 Task: Get directions from Christ the Redeemer, Rio de Janeiro, Brazil to Sugarloaf Mountain, Rio de Janeiro, Brazil and explore the nearby things to do with rating 2 and above and open now
Action: Mouse moved to (238, 55)
Screenshot: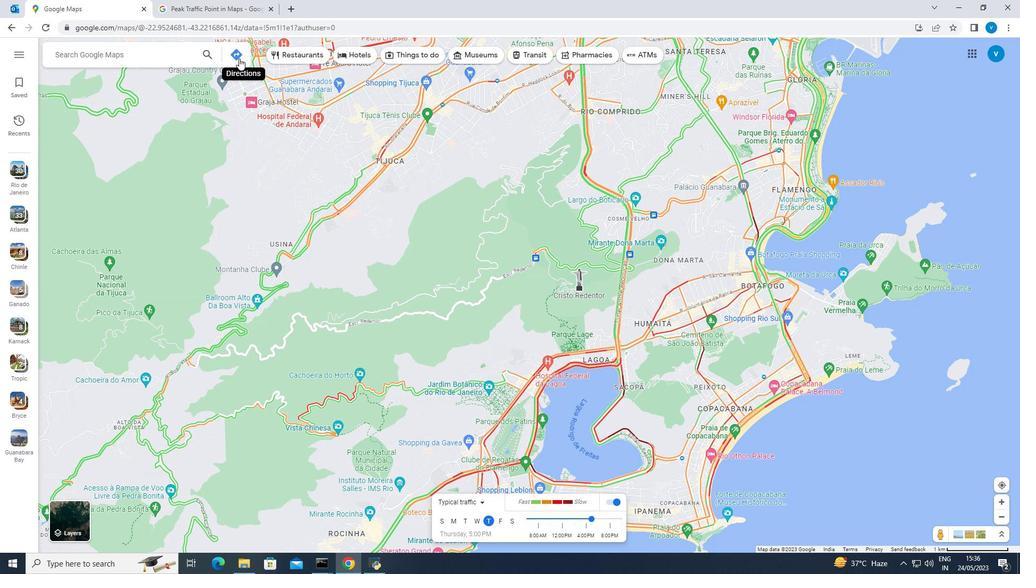 
Action: Mouse pressed left at (238, 55)
Screenshot: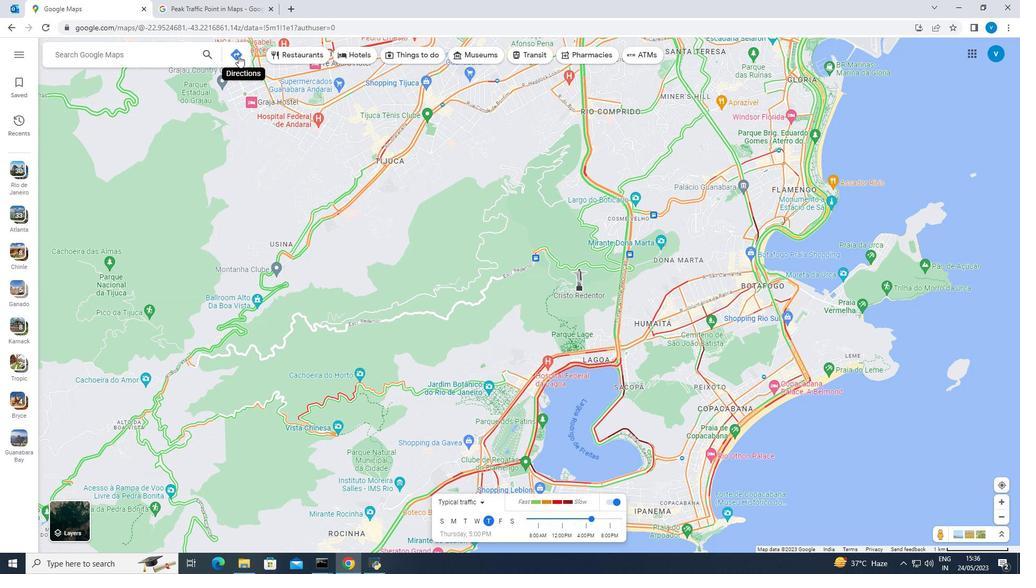 
Action: Mouse moved to (165, 85)
Screenshot: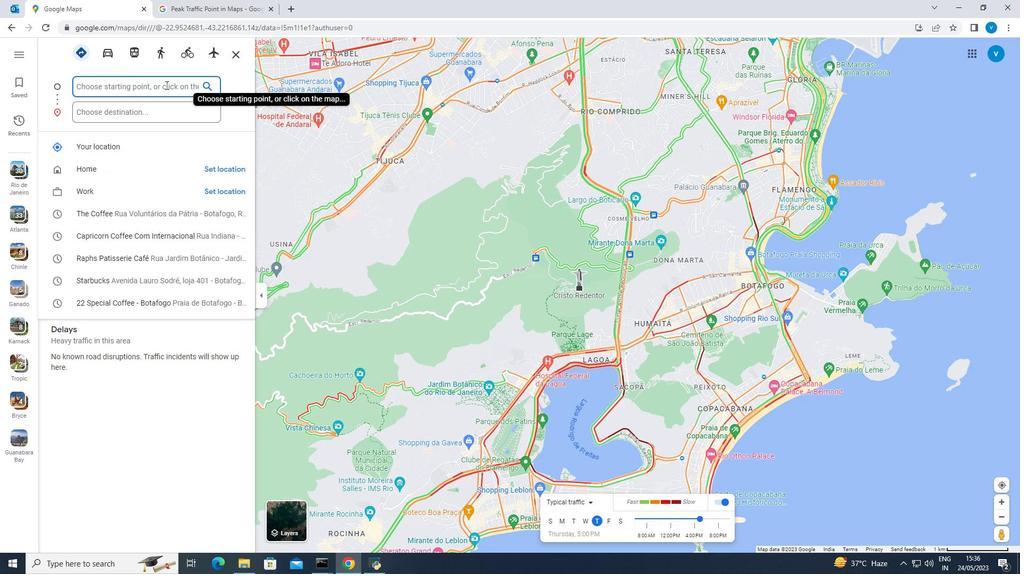 
Action: Key pressed <Key.shift><Key.shift><Key.shift><Key.shift><Key.shift><Key.shift>Christ<Key.space>the<Key.space><Key.shift><Key.shift><Key.shift>Redeemer,<Key.space><Key.shift><Key.shift>Rio<Key.space>de<Key.space><Key.shift><Key.shift><Key.shift><Key.shift><Key.shift><Key.shift>Janeiro,<Key.space><Key.shift><Key.shift>Brazil
Screenshot: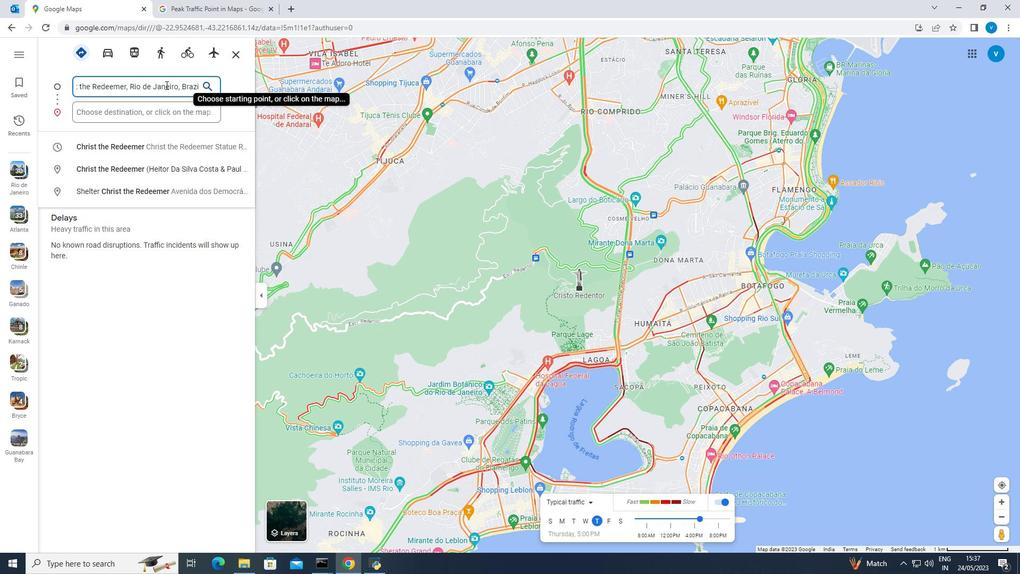
Action: Mouse moved to (164, 118)
Screenshot: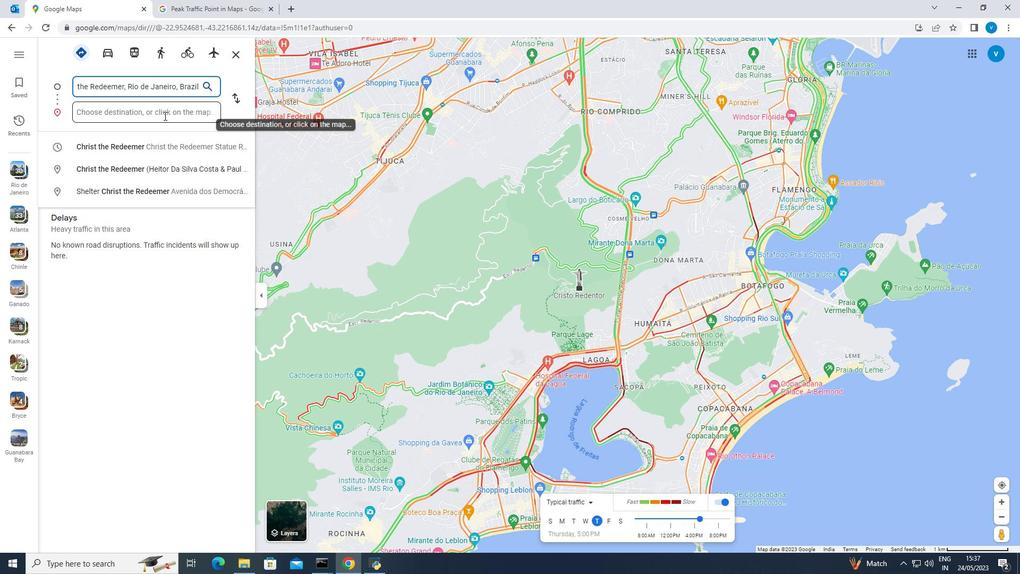 
Action: Mouse pressed left at (164, 118)
Screenshot: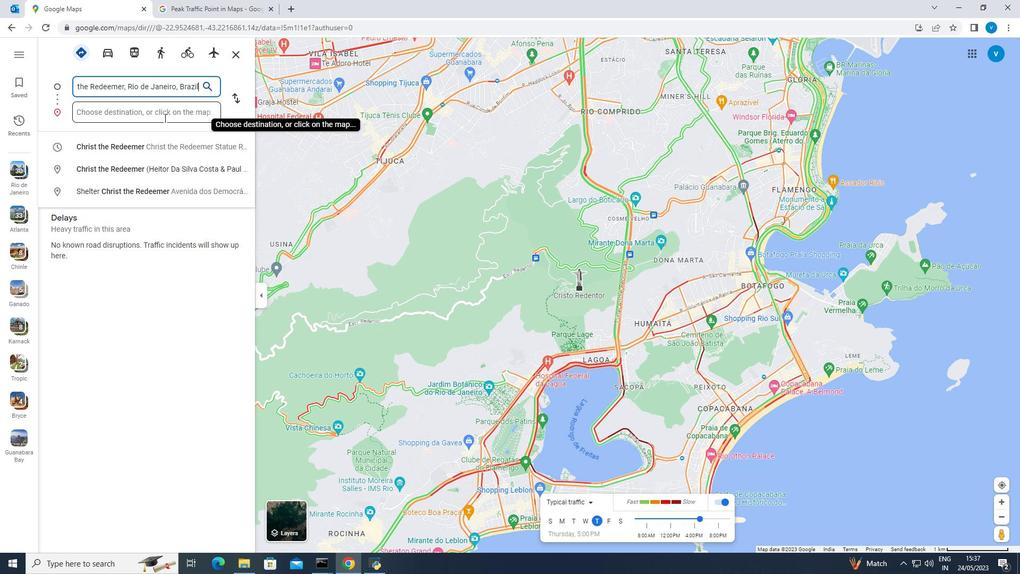 
Action: Key pressed <Key.shift><Key.shift><Key.shift><Key.shift><Key.shift>Sugarloaf<Key.space><Key.shift>Mountain,<Key.space><Key.shift>Rio<Key.space>de<Key.space><Key.shift><Key.shift><Key.shift><Key.shift><Key.shift>Janeiro,<Key.space><Key.shift><Key.shift>Brazil<Key.enter>
Screenshot: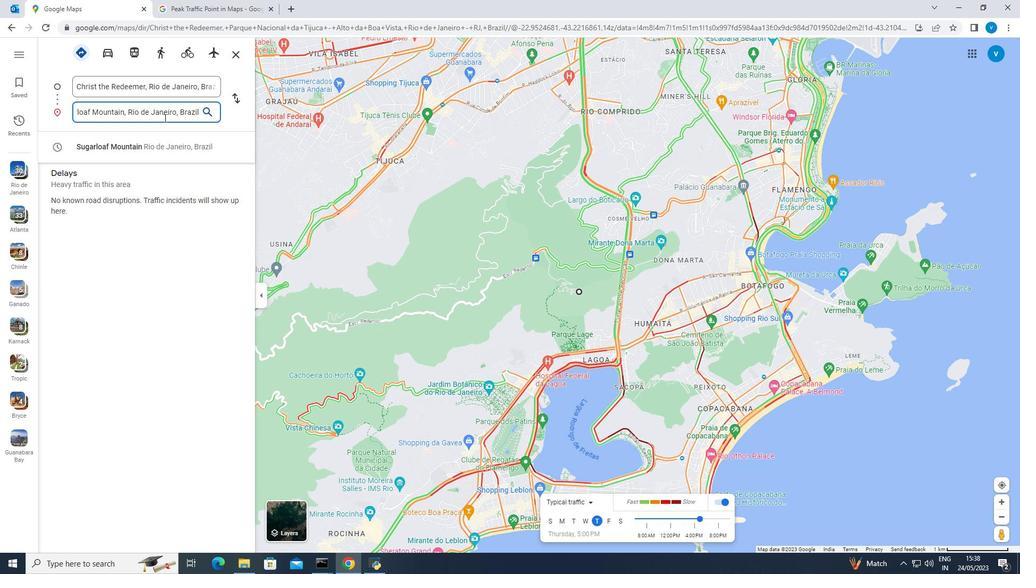 
Action: Mouse moved to (429, 53)
Screenshot: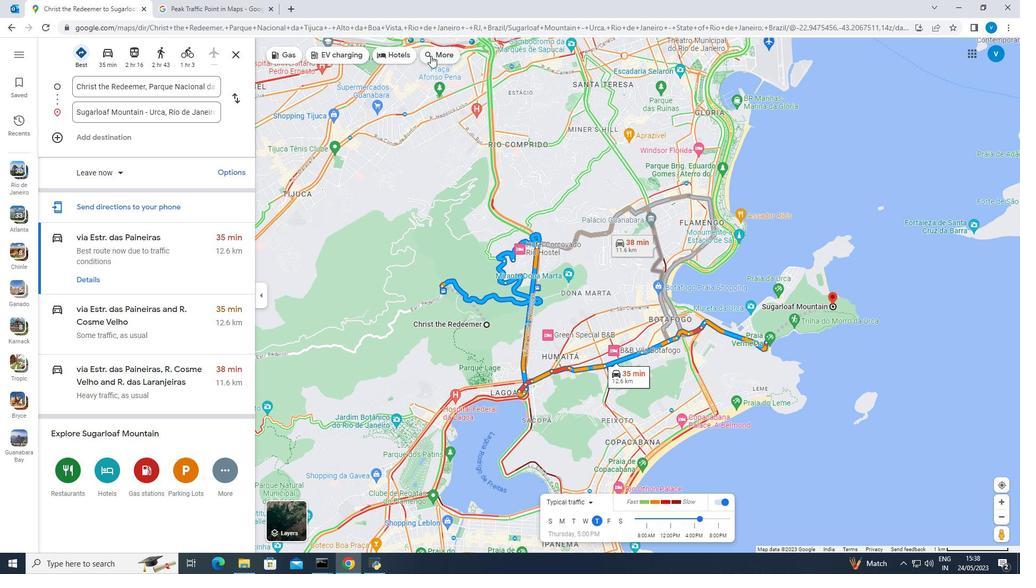
Action: Mouse pressed left at (429, 53)
Screenshot: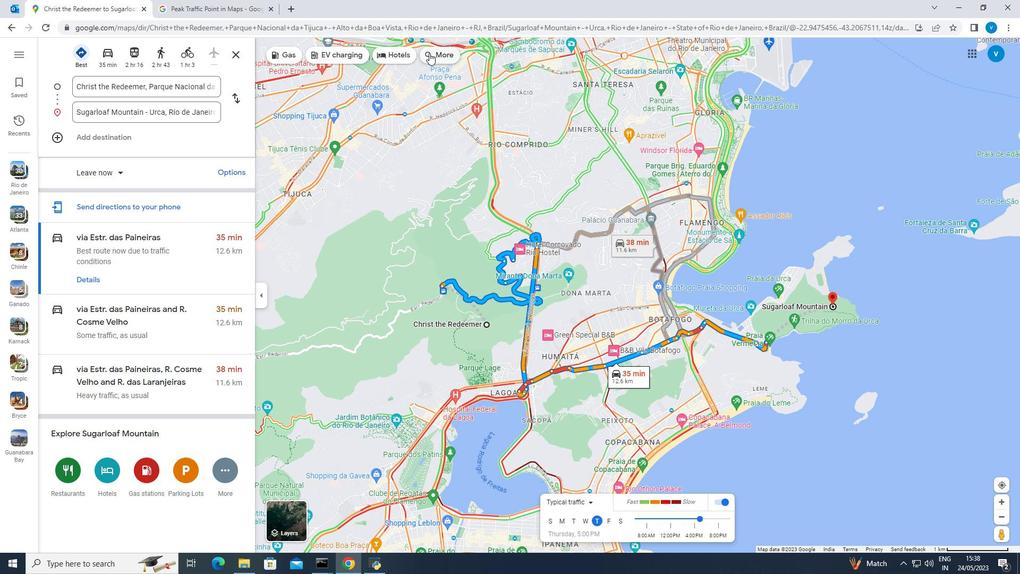 
Action: Mouse moved to (98, 356)
Screenshot: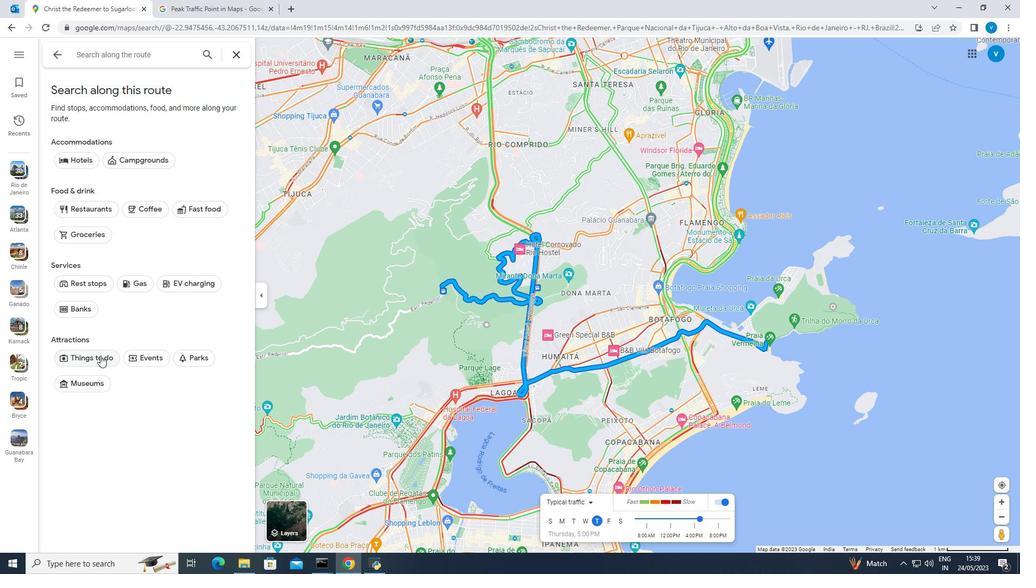 
Action: Mouse pressed left at (98, 356)
Screenshot: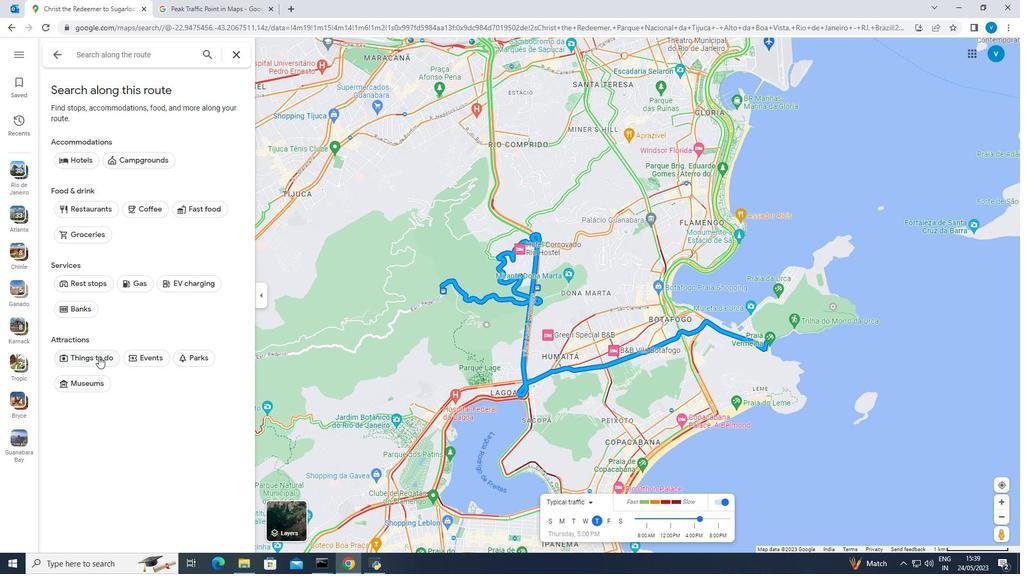 
Action: Mouse moved to (208, 54)
Screenshot: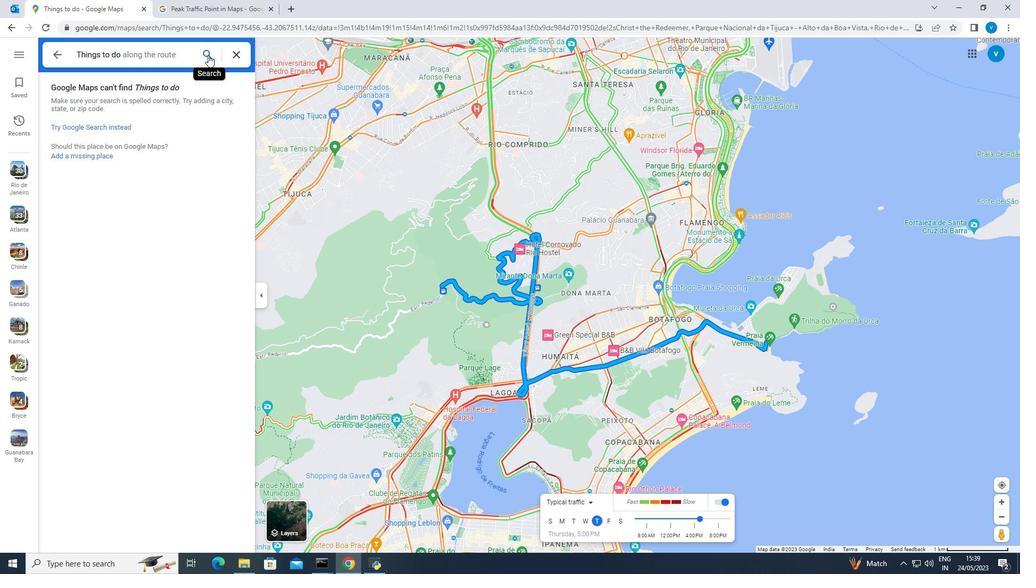 
Action: Mouse pressed left at (208, 54)
Screenshot: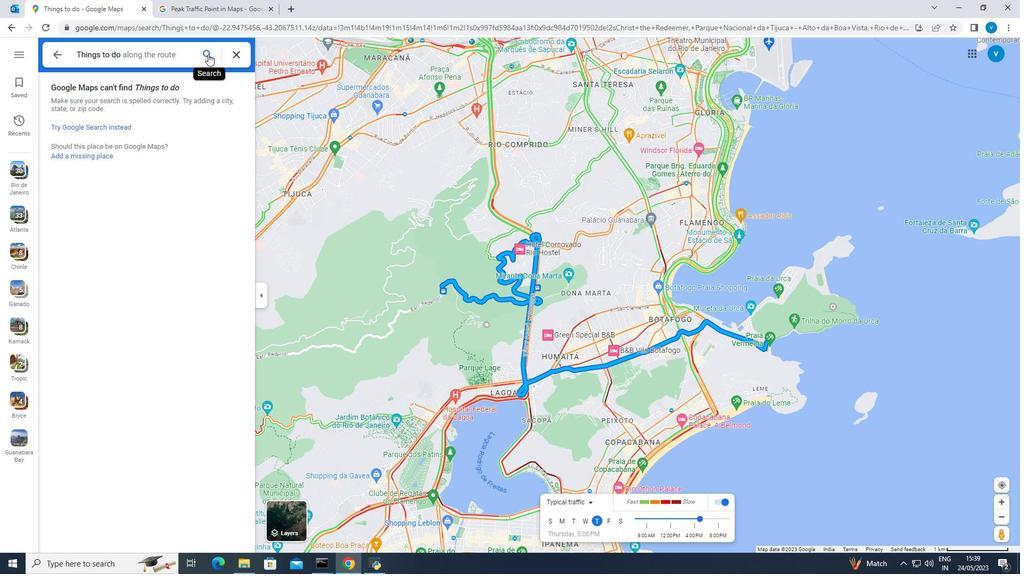 
Action: Mouse moved to (54, 53)
Screenshot: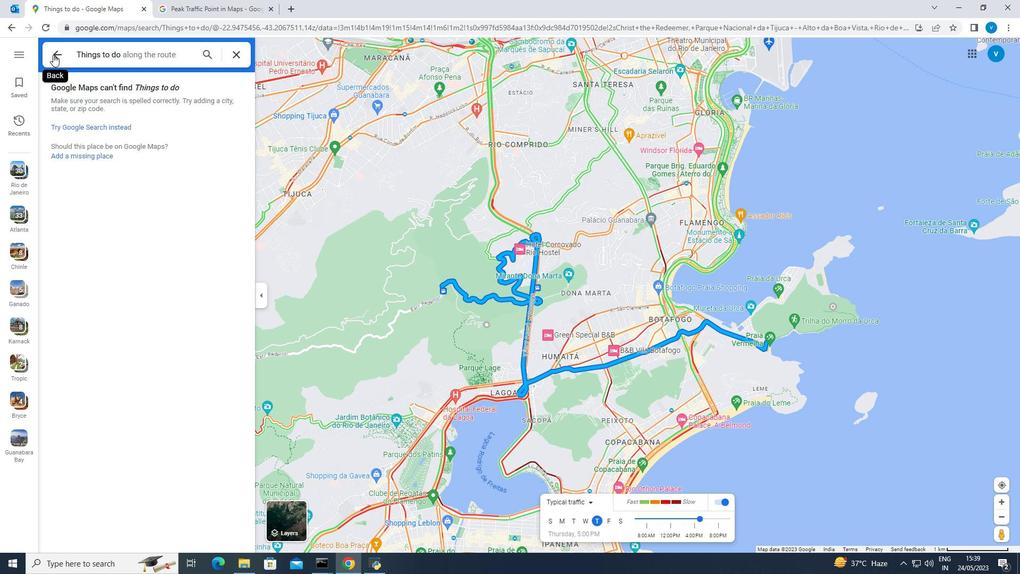 
Action: Mouse pressed left at (54, 53)
Screenshot: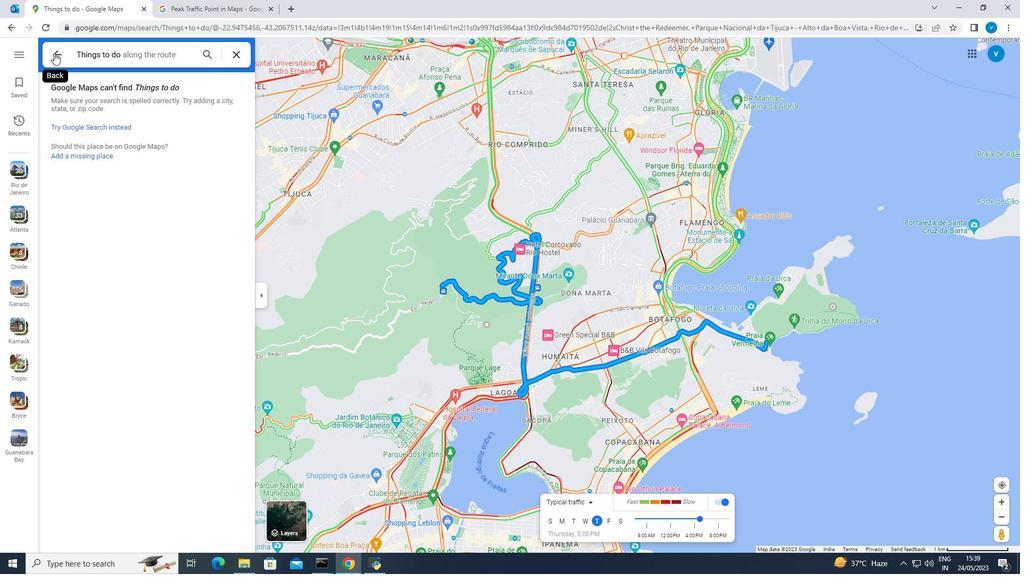 
Action: Mouse moved to (57, 53)
Screenshot: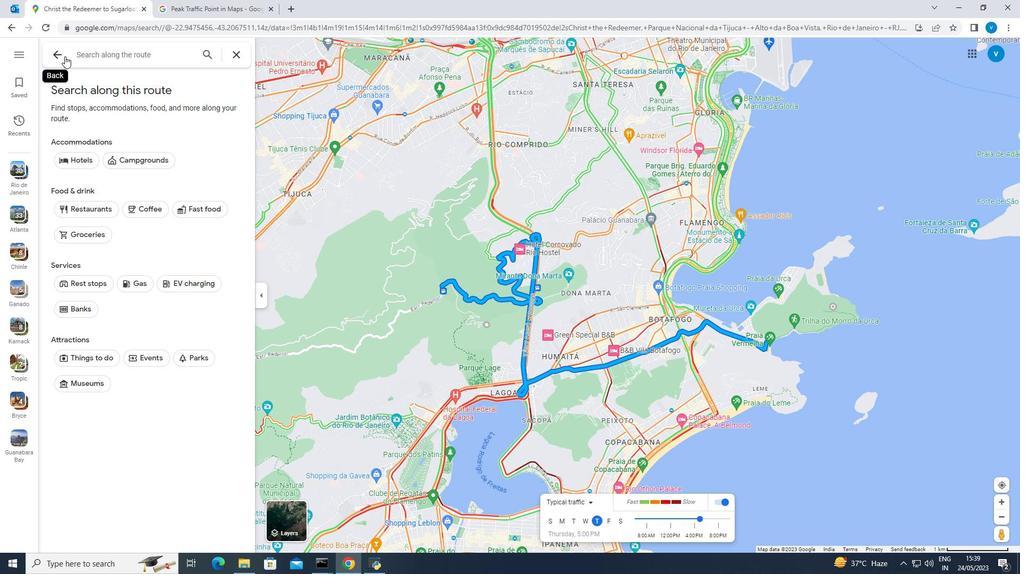 
Action: Mouse pressed left at (57, 53)
Screenshot: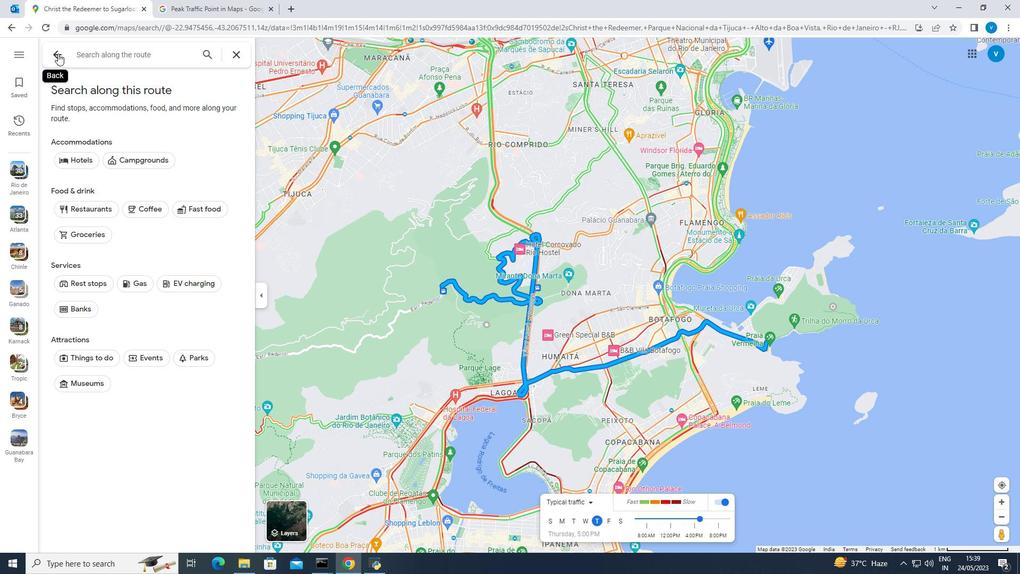 
Action: Mouse moved to (120, 172)
Screenshot: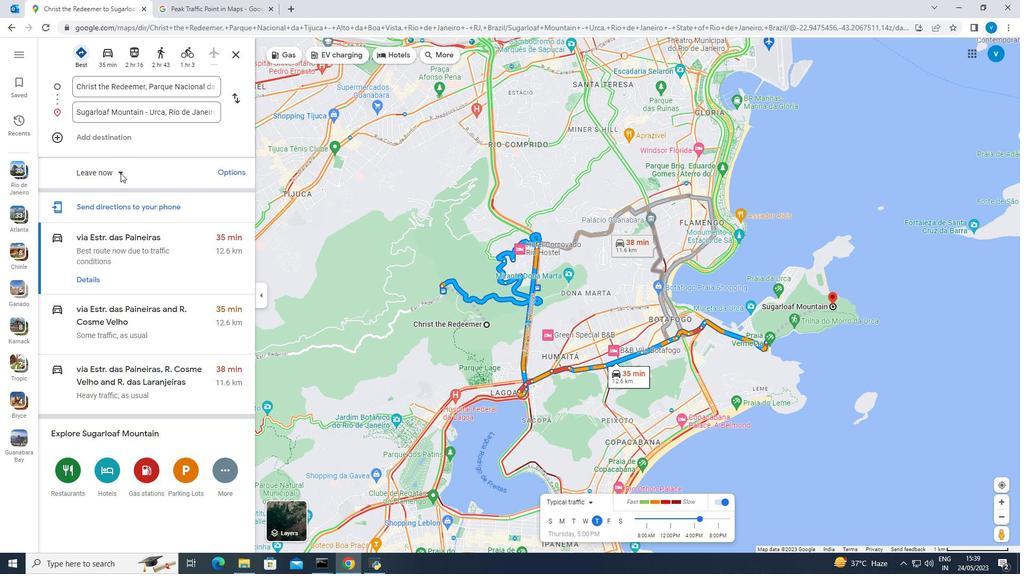 
Action: Mouse pressed left at (120, 172)
Screenshot: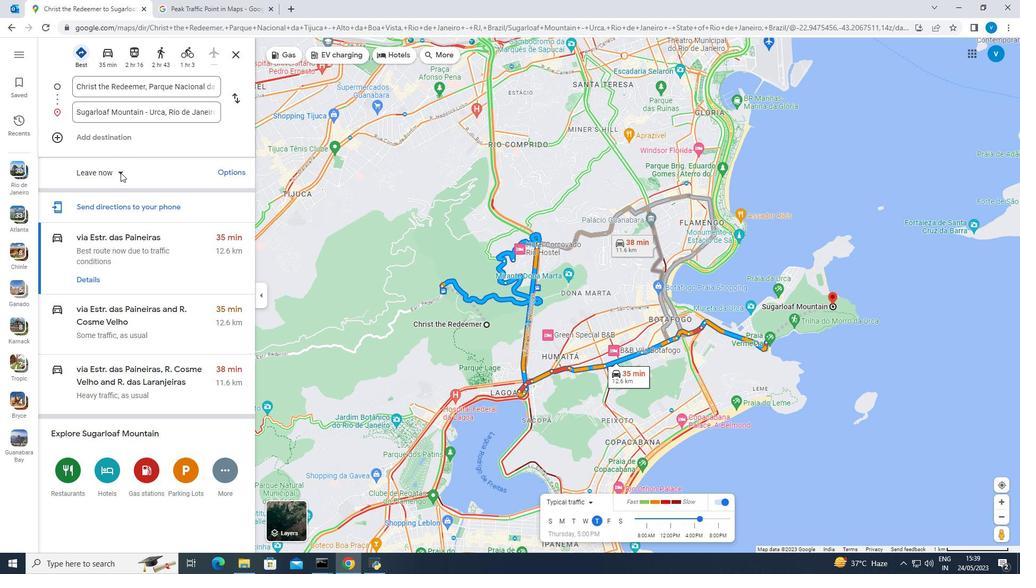 
Action: Mouse moved to (229, 172)
Screenshot: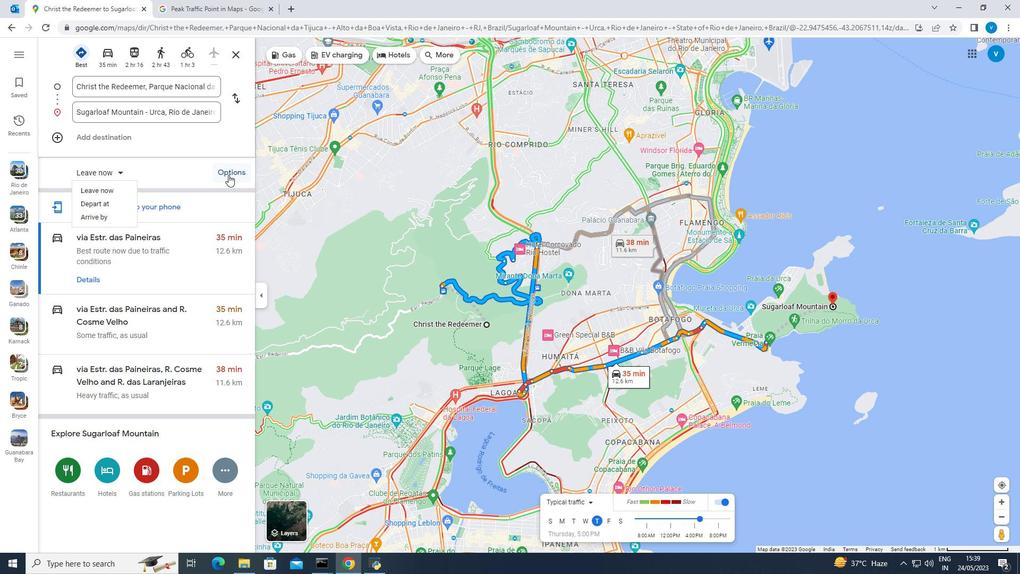 
Action: Mouse pressed left at (229, 172)
Screenshot: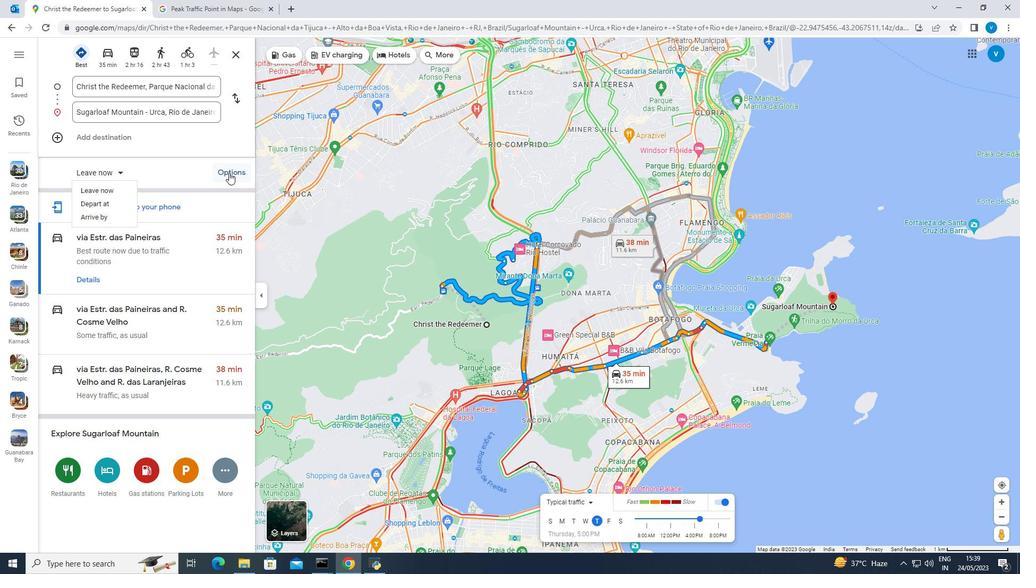 
Action: Mouse moved to (187, 338)
Screenshot: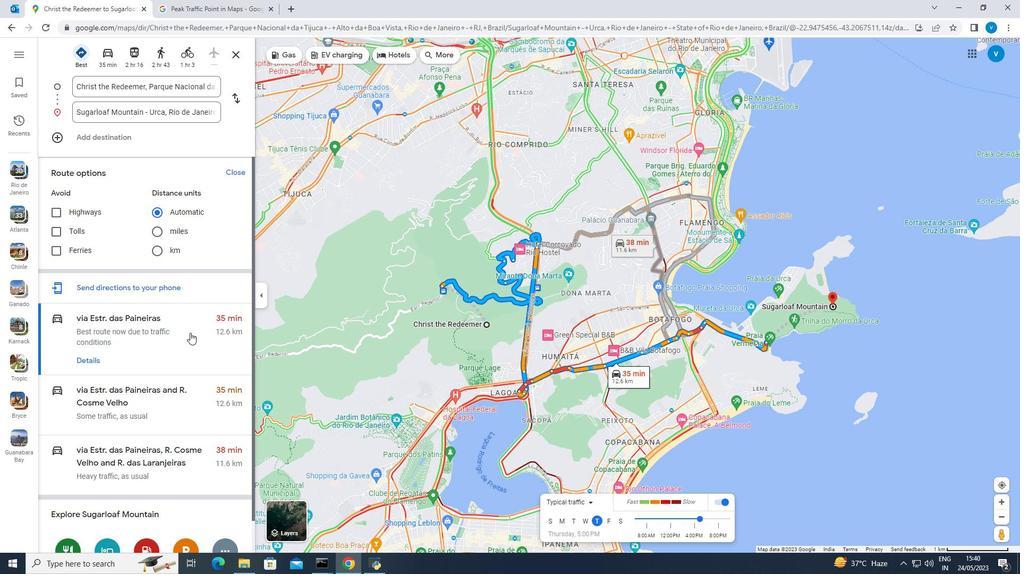 
Action: Mouse scrolled (187, 338) with delta (0, 0)
Screenshot: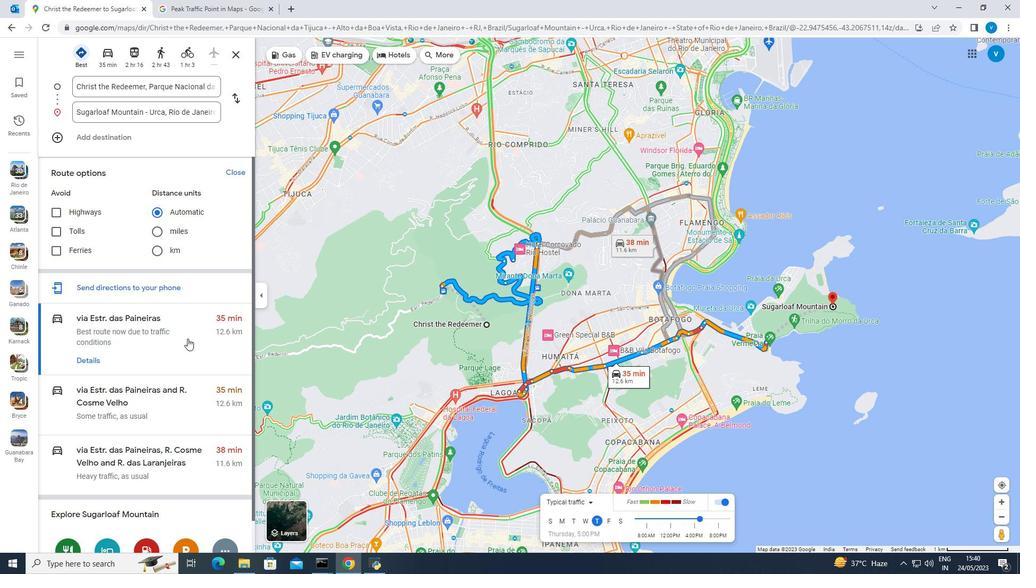 
Action: Mouse scrolled (187, 338) with delta (0, 0)
Screenshot: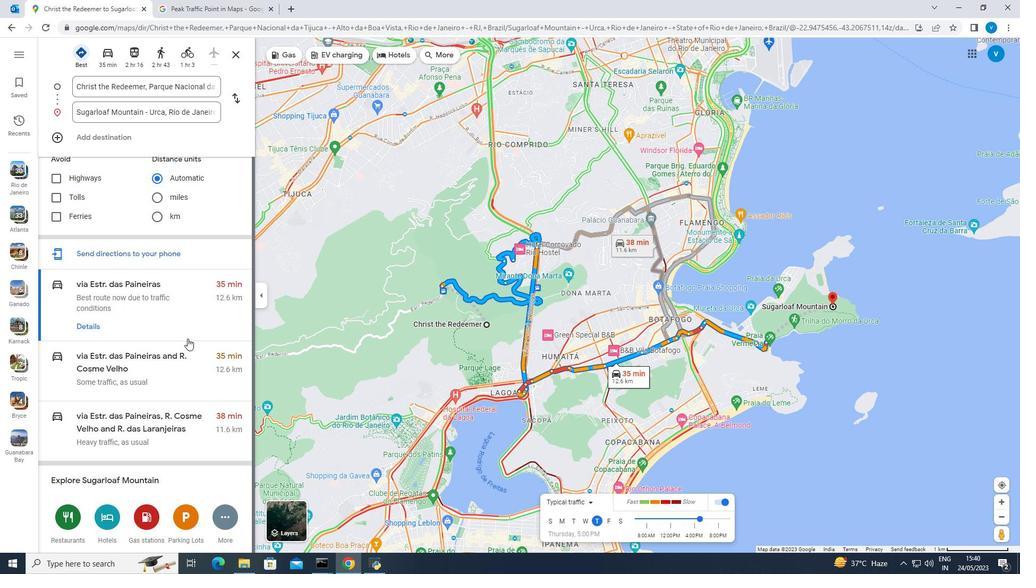 
Action: Mouse scrolled (187, 338) with delta (0, 0)
Screenshot: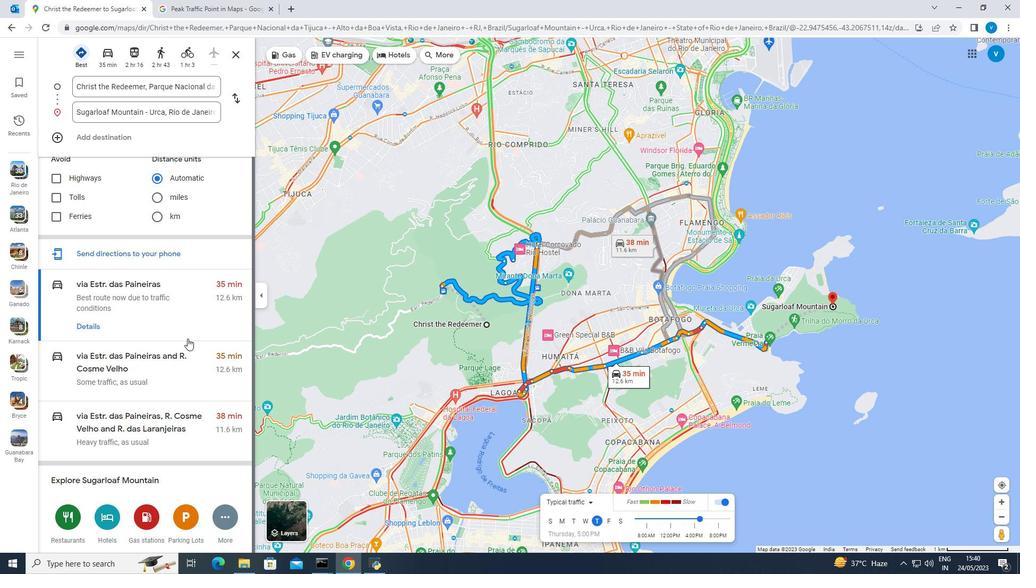 
Action: Mouse moved to (221, 520)
Screenshot: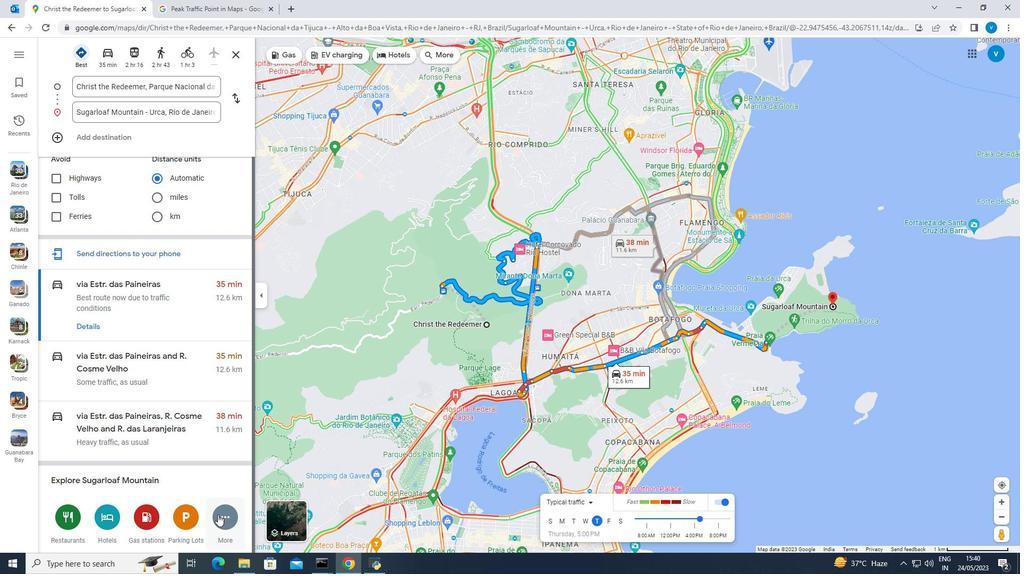 
Action: Mouse pressed left at (221, 520)
Screenshot: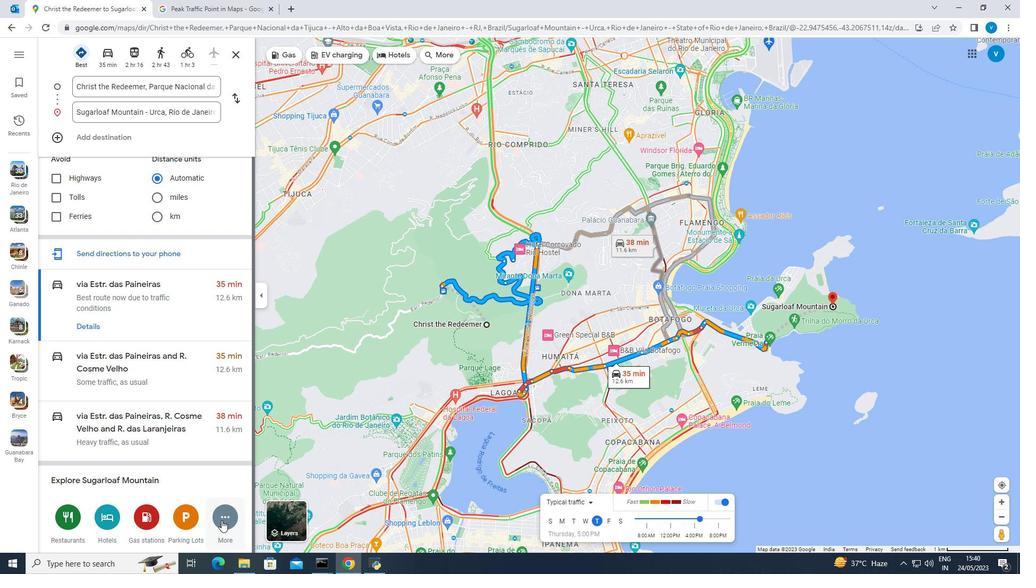 
Action: Mouse scrolled (221, 520) with delta (0, 0)
Screenshot: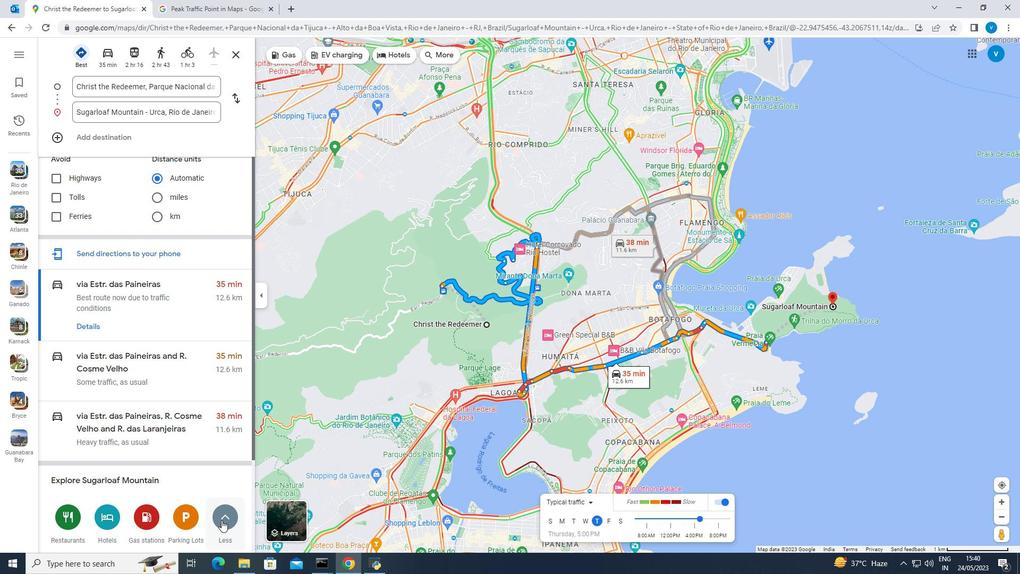 
Action: Mouse scrolled (221, 520) with delta (0, 0)
Screenshot: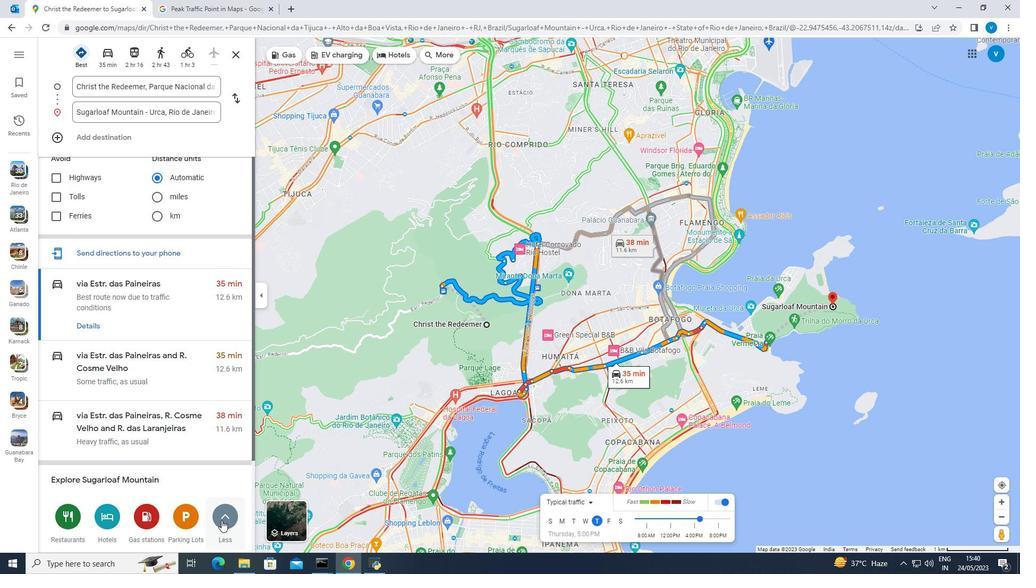 
Action: Mouse moved to (221, 511)
Screenshot: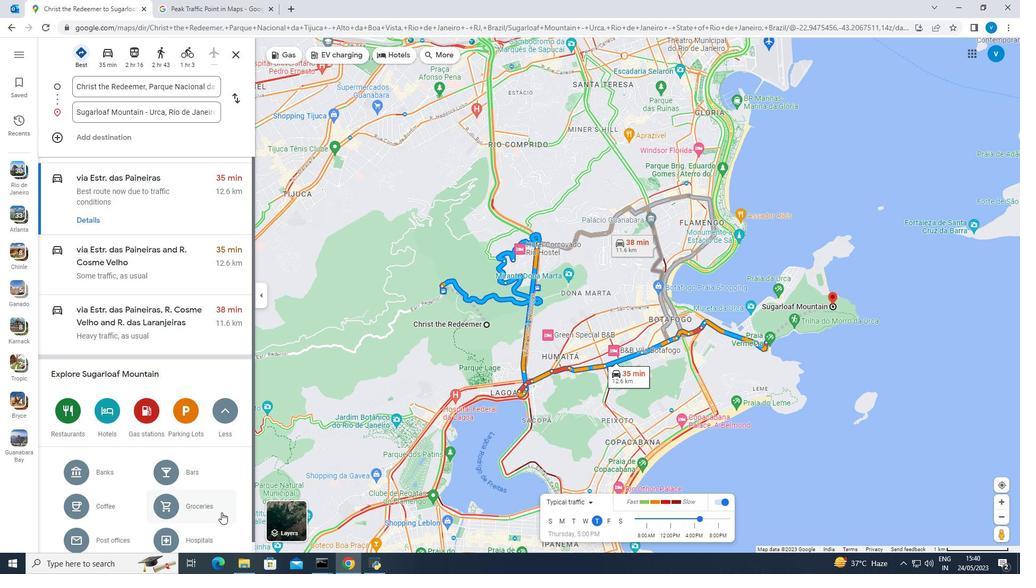 
Action: Mouse scrolled (221, 511) with delta (0, 0)
Screenshot: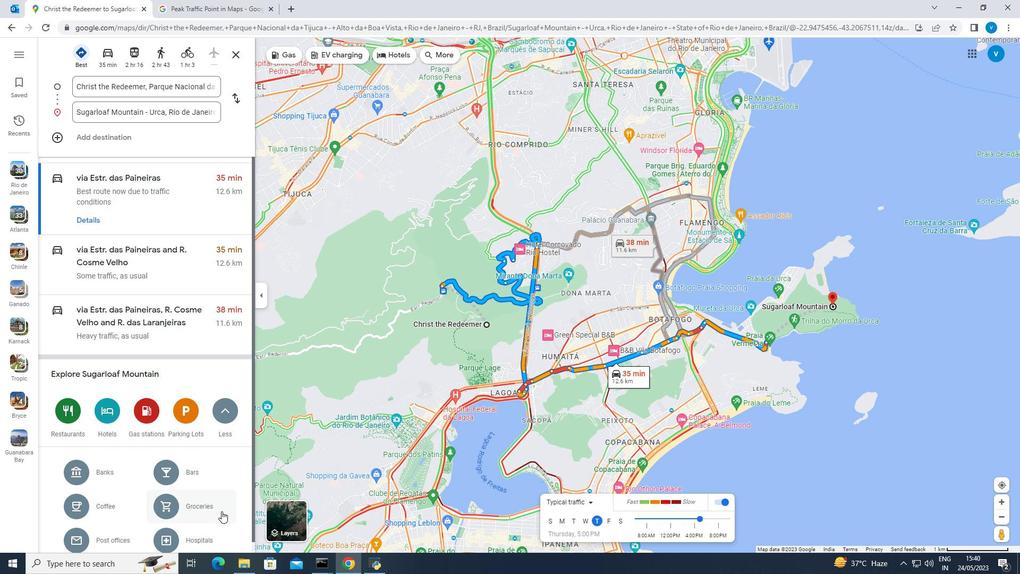 
Action: Mouse scrolled (221, 511) with delta (0, 0)
Screenshot: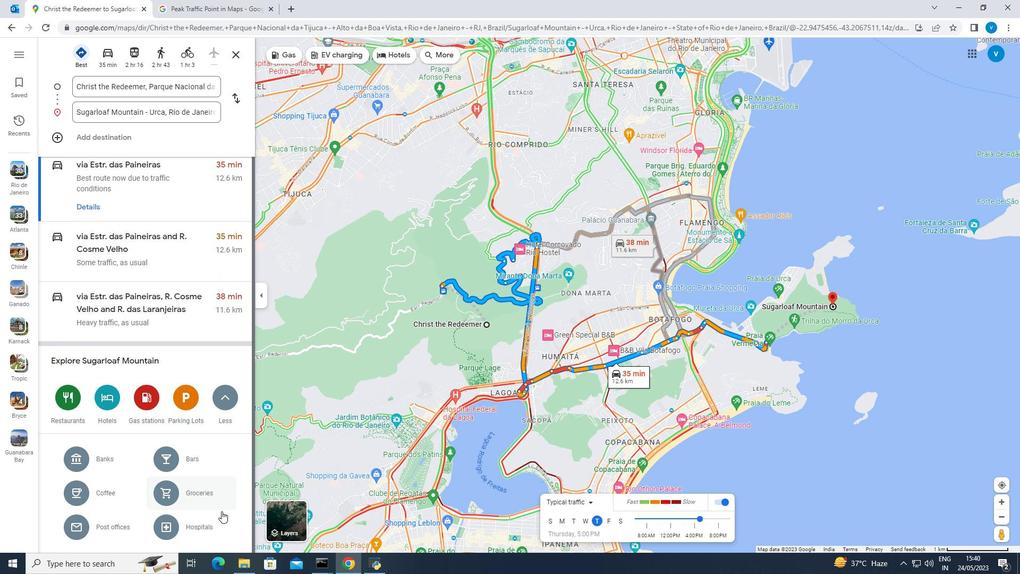 
Action: Mouse moved to (178, 428)
Screenshot: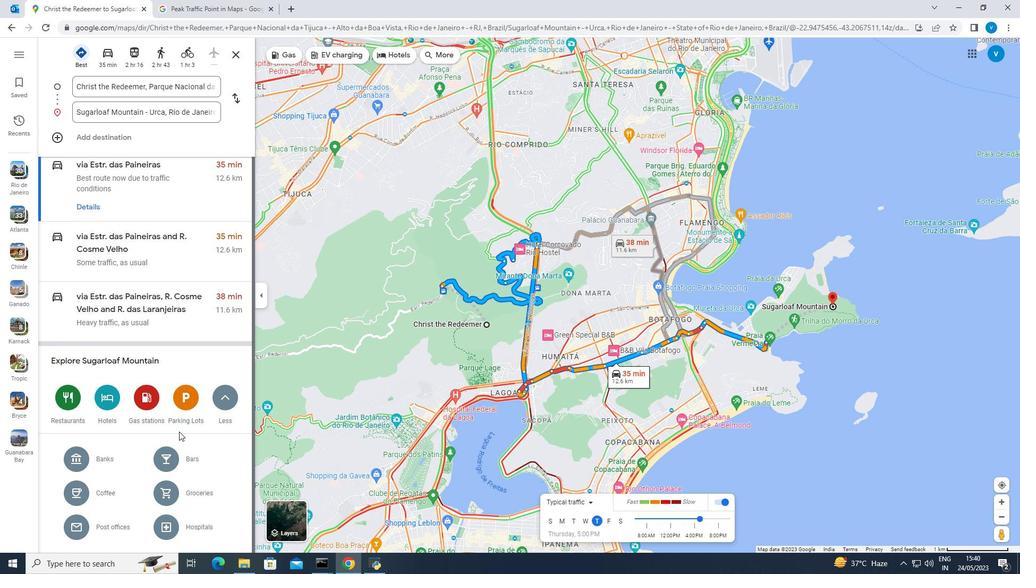 
Action: Mouse scrolled (178, 428) with delta (0, 0)
Screenshot: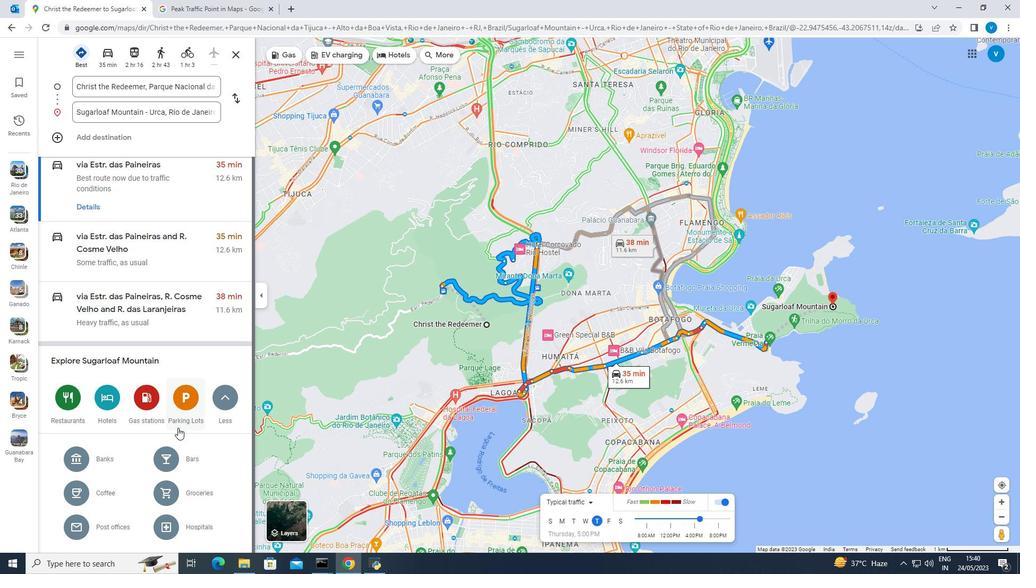 
Action: Mouse scrolled (178, 428) with delta (0, 0)
Screenshot: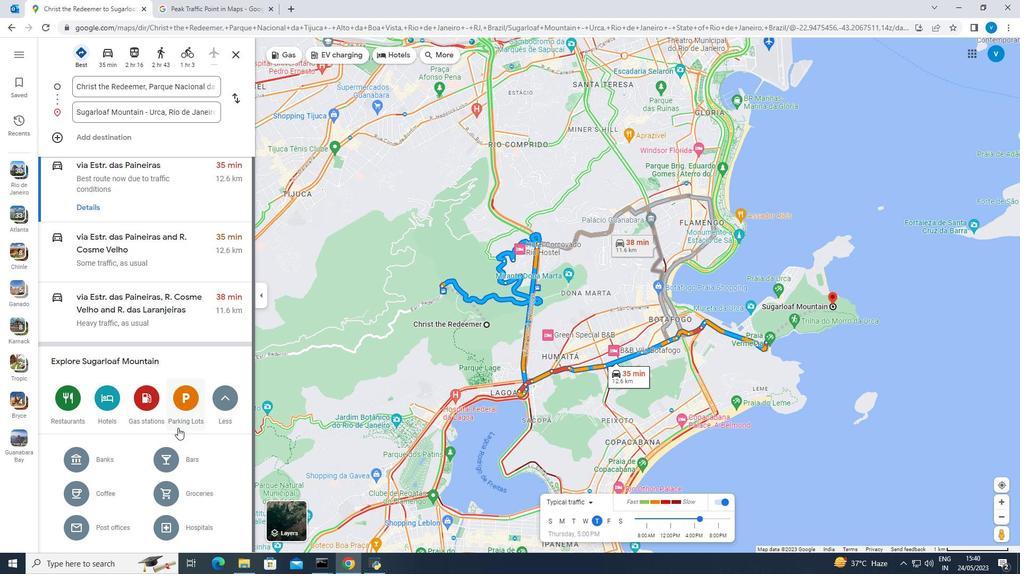 
Action: Mouse scrolled (178, 428) with delta (0, 0)
Screenshot: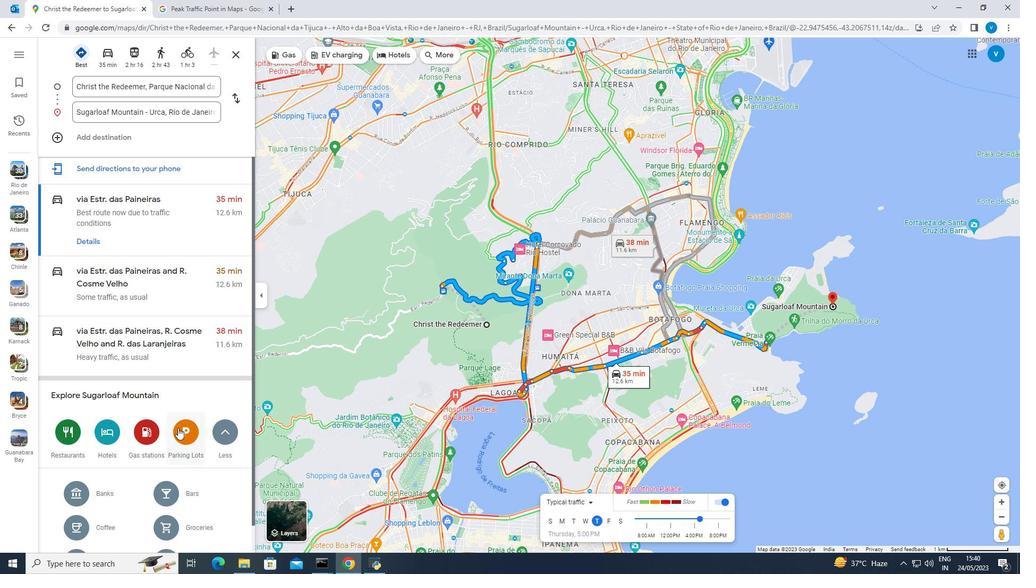 
Action: Mouse scrolled (178, 428) with delta (0, 0)
Screenshot: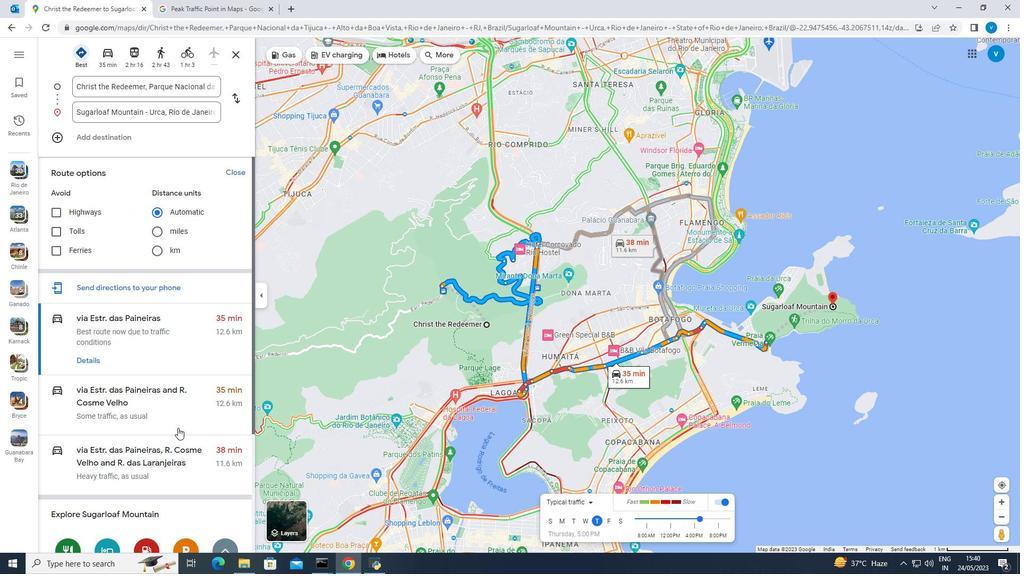 
Action: Mouse scrolled (178, 428) with delta (0, 0)
Screenshot: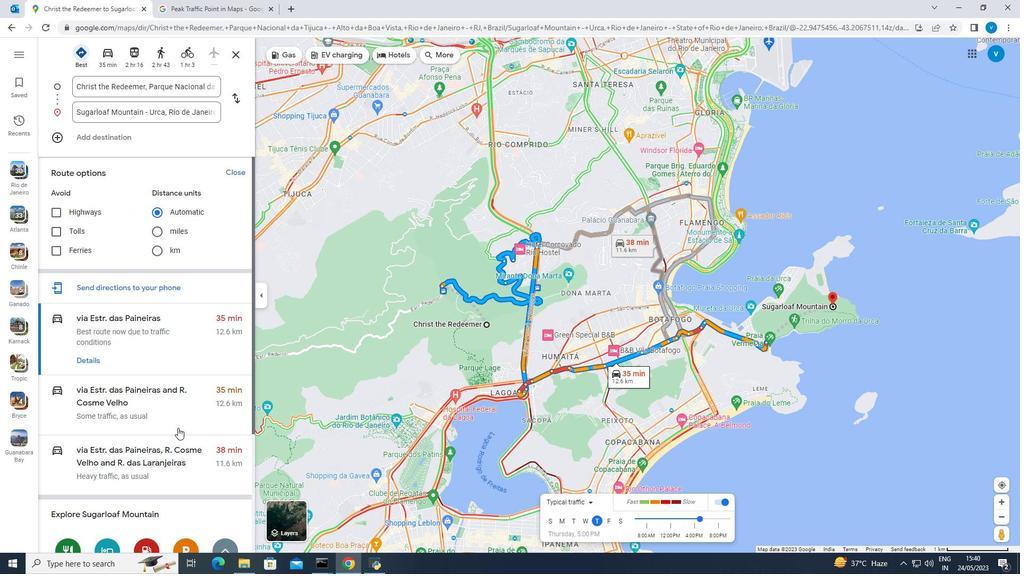 
Action: Mouse scrolled (178, 428) with delta (0, 0)
Screenshot: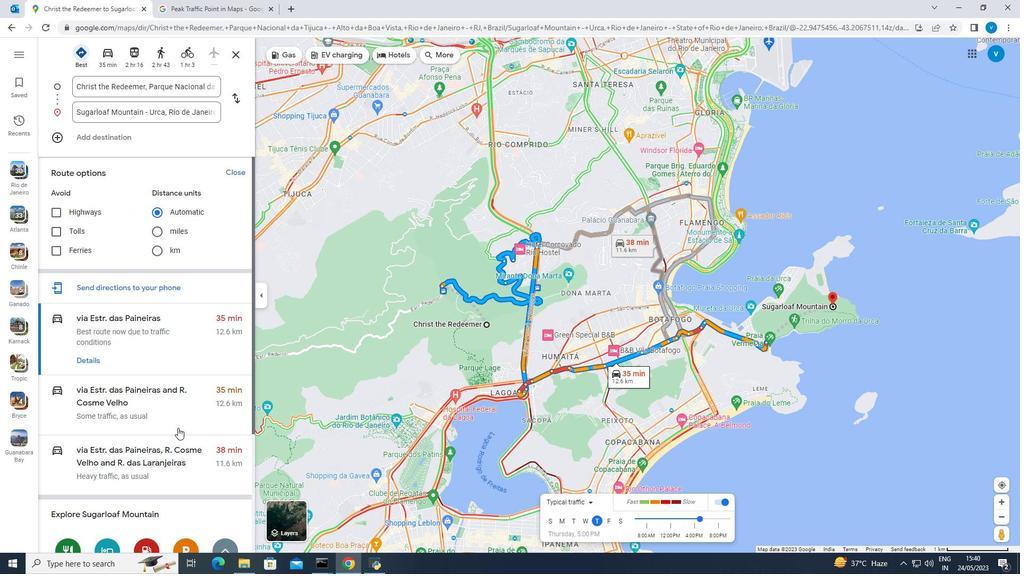 
Action: Mouse scrolled (178, 428) with delta (0, 0)
Screenshot: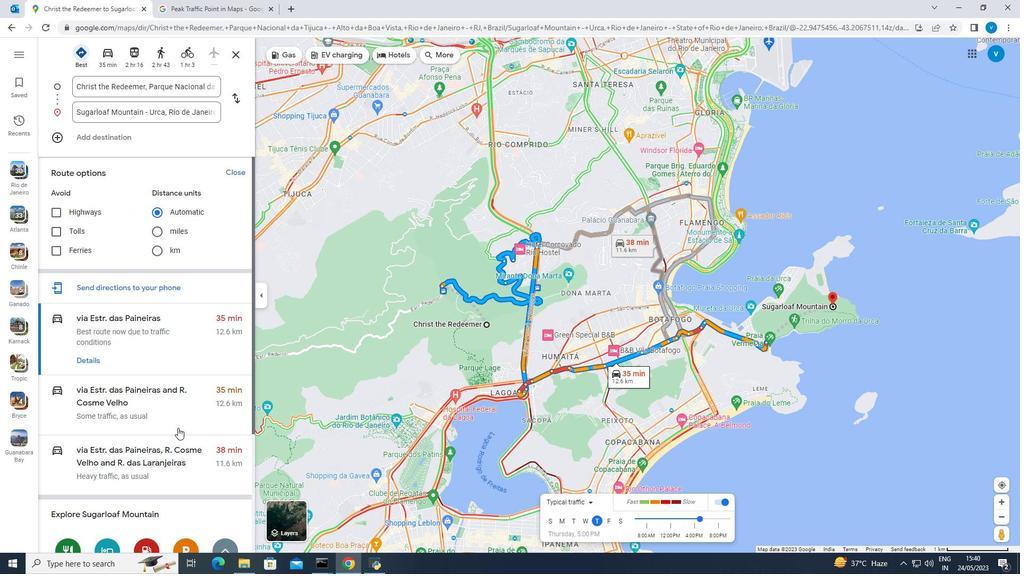 
Action: Mouse moved to (228, 168)
Screenshot: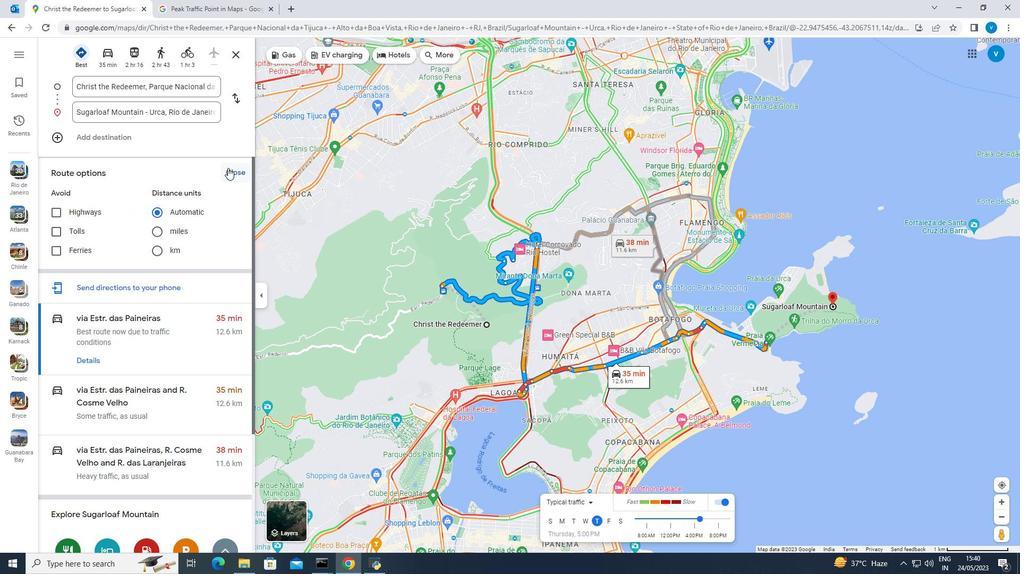 
Action: Mouse pressed left at (228, 168)
Screenshot: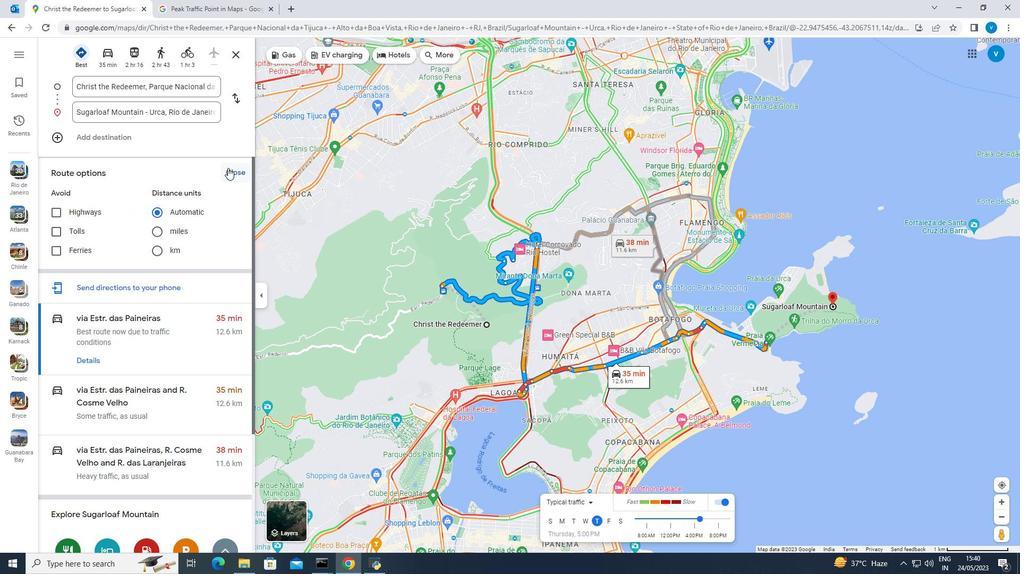 
Action: Mouse moved to (442, 55)
Screenshot: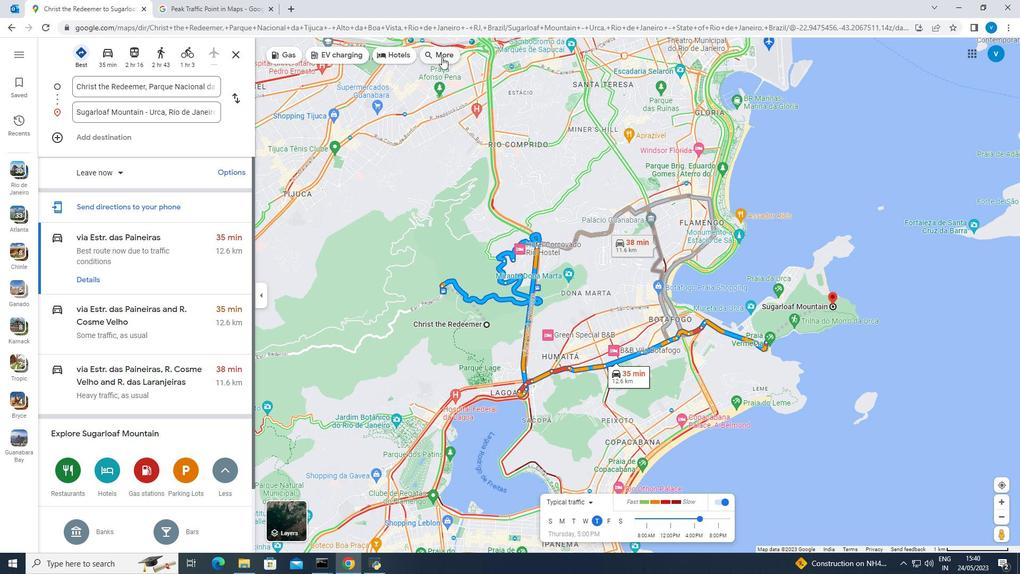 
Action: Mouse pressed left at (442, 55)
Screenshot: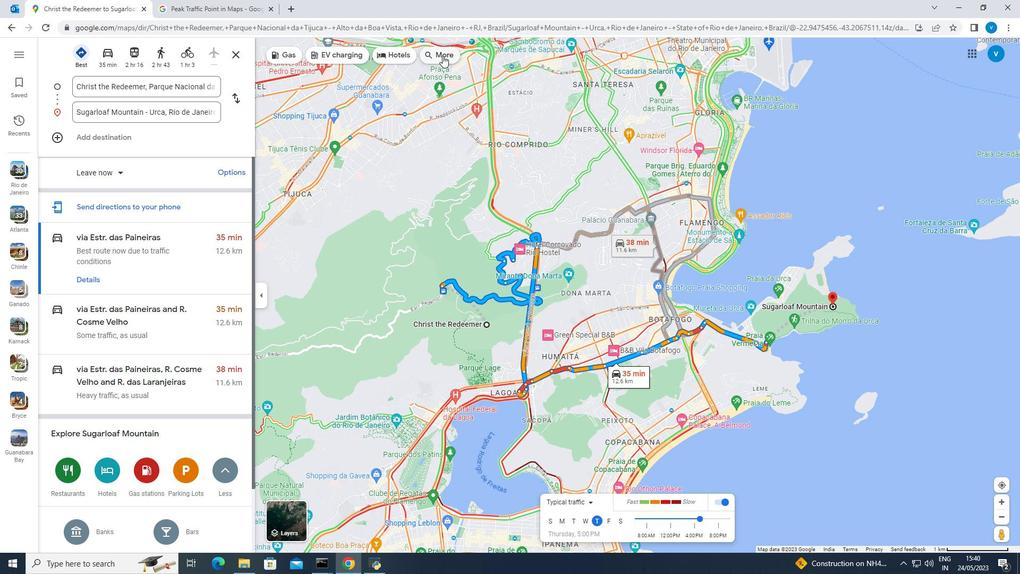 
Action: Mouse moved to (102, 355)
Screenshot: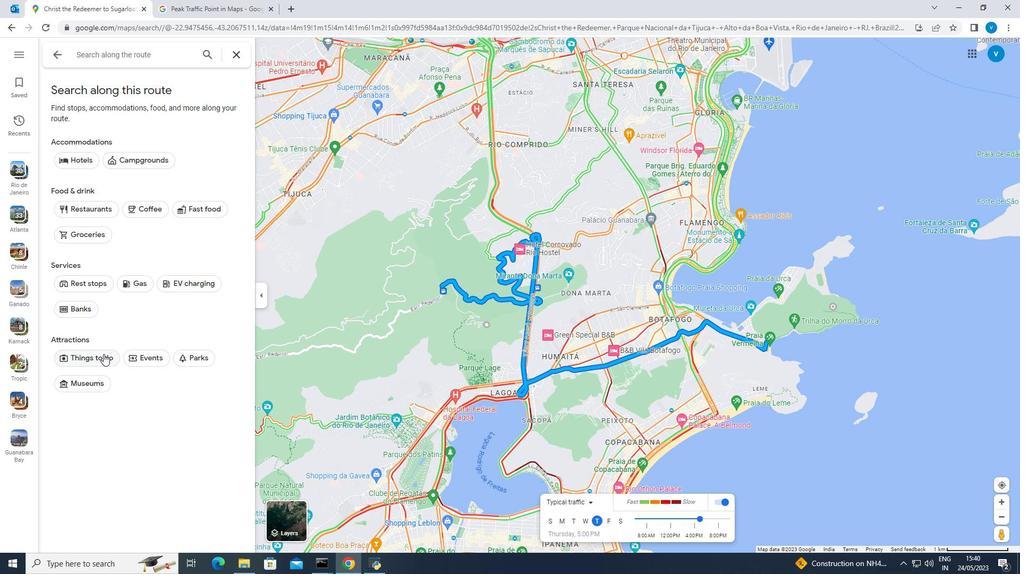 
Action: Mouse pressed left at (102, 355)
Screenshot: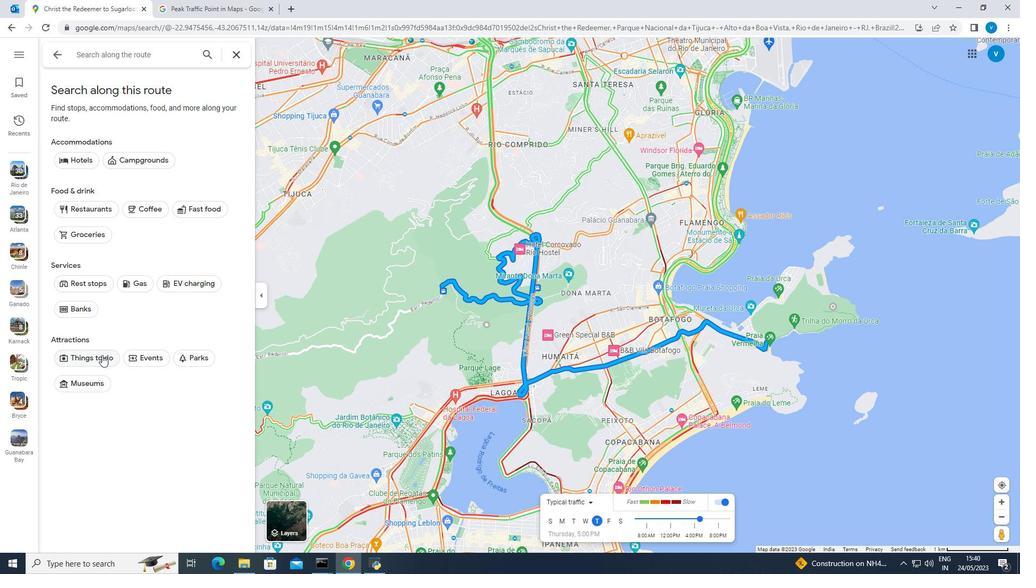 
Action: Mouse moved to (208, 60)
Screenshot: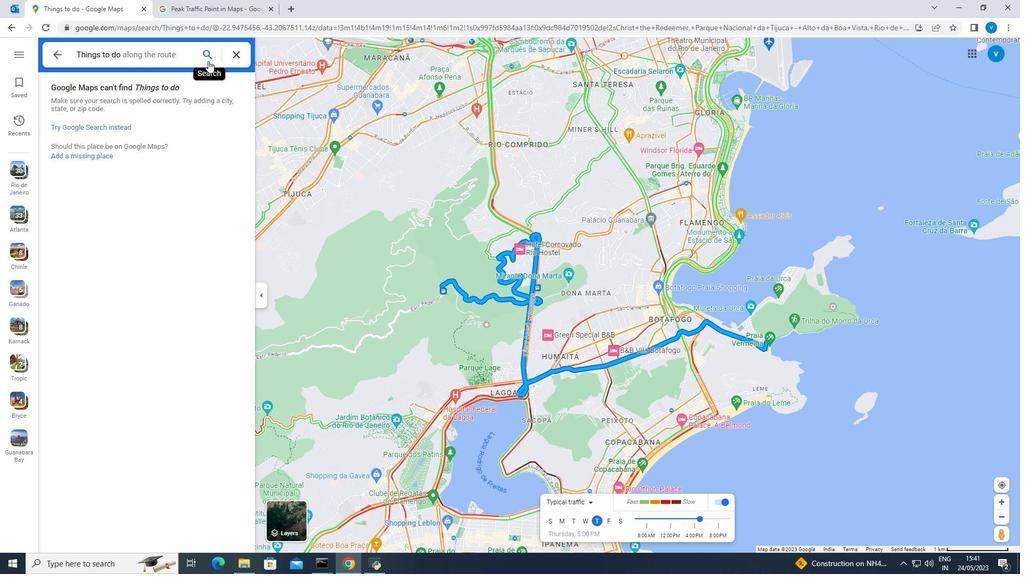 
Action: Mouse pressed left at (208, 60)
Screenshot: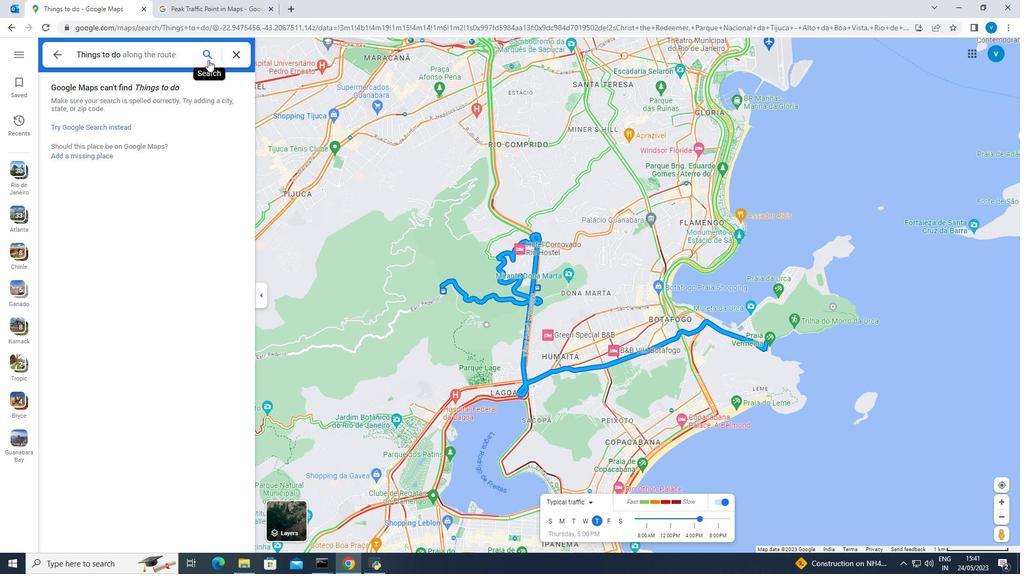 
Action: Mouse moved to (532, 327)
Screenshot: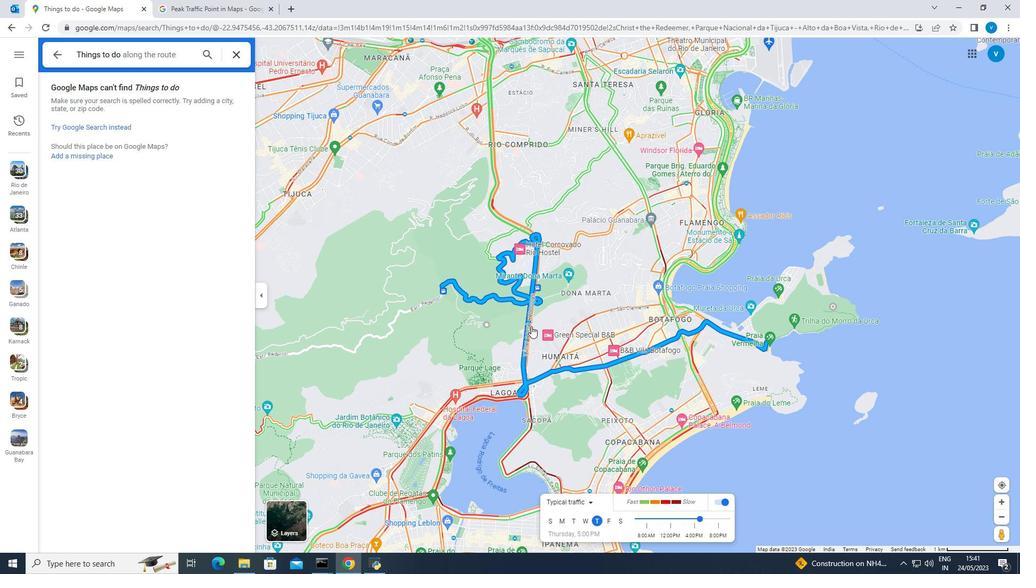 
Action: Mouse scrolled (532, 327) with delta (0, 0)
Screenshot: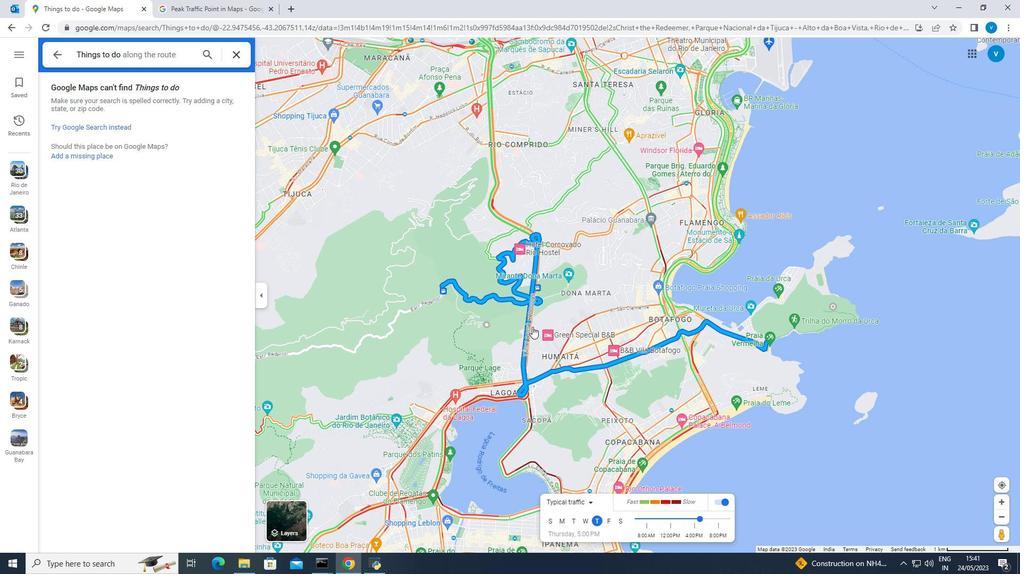 
Action: Mouse moved to (58, 57)
Screenshot: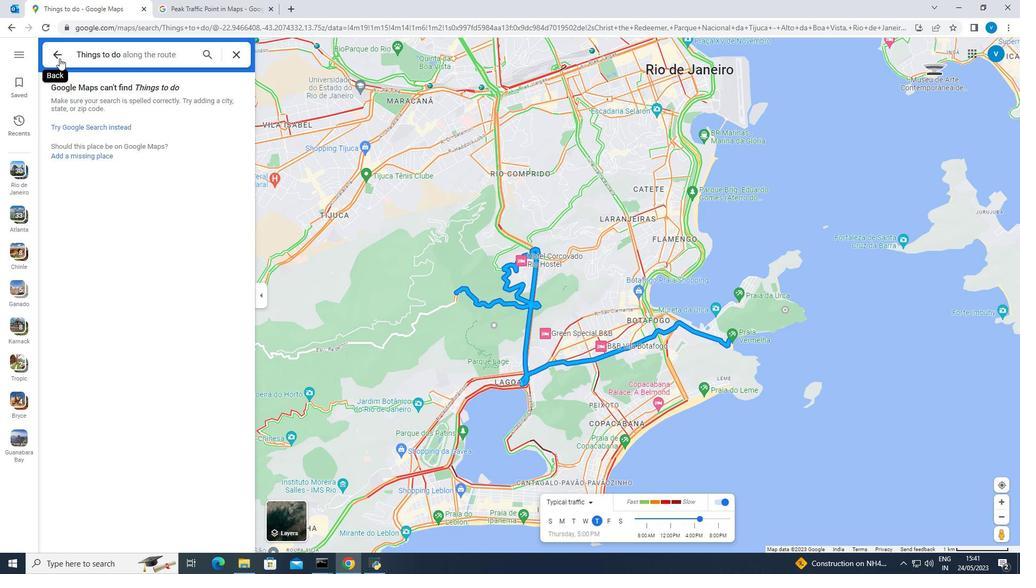 
Action: Mouse pressed left at (58, 57)
Screenshot: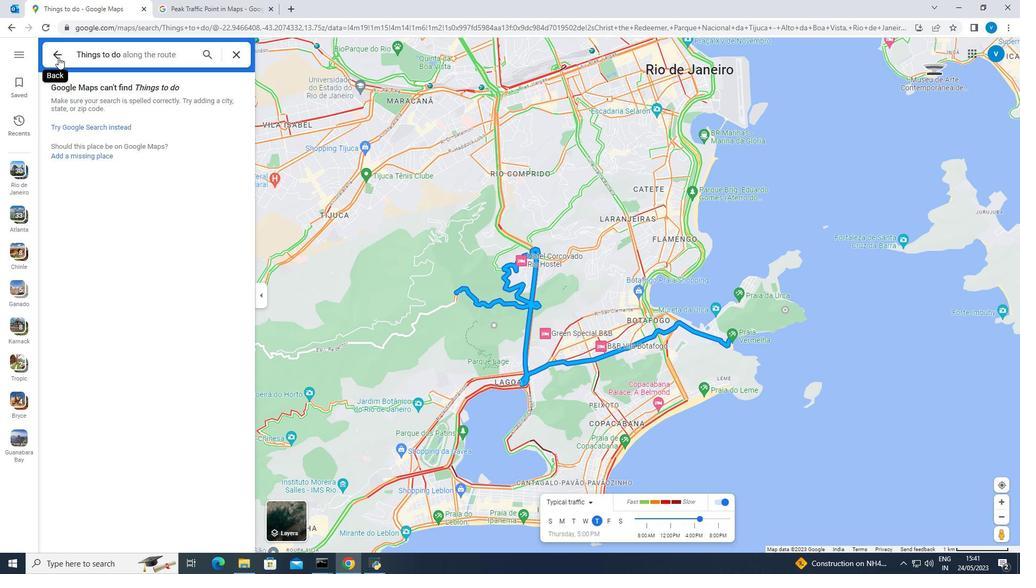 
Action: Mouse moved to (101, 357)
Screenshot: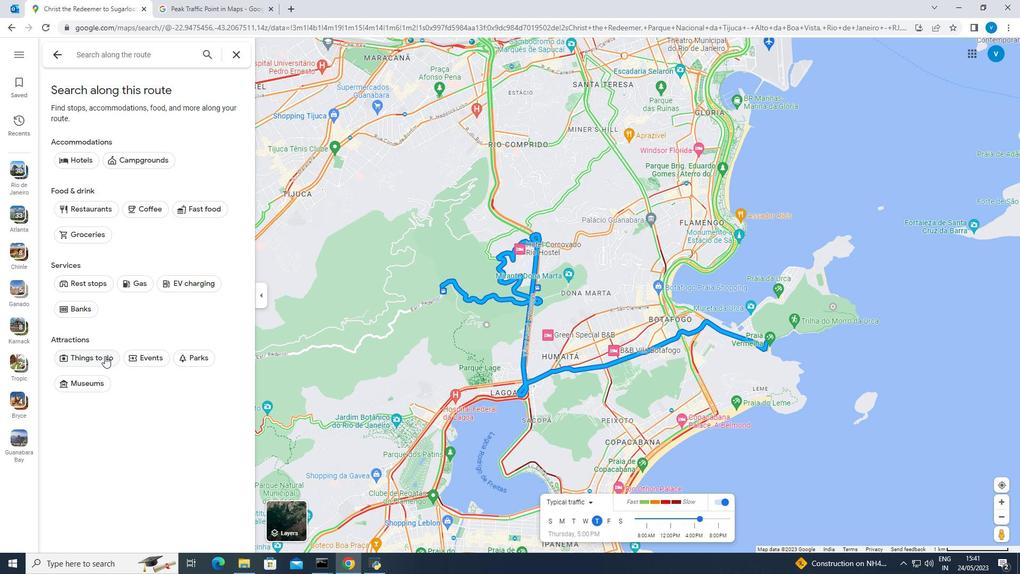 
Action: Mouse pressed left at (101, 357)
Screenshot: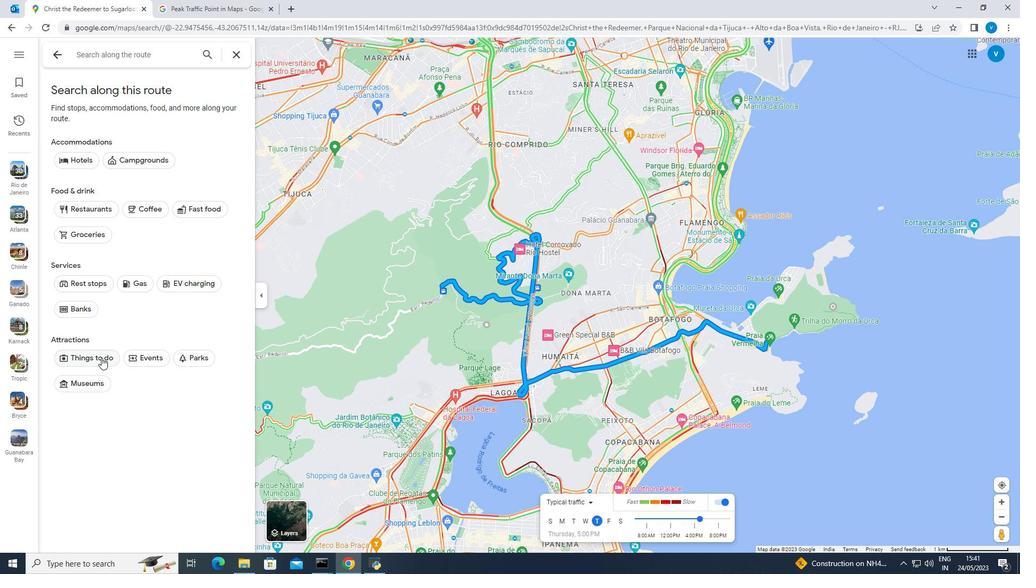 
Action: Mouse moved to (80, 128)
Screenshot: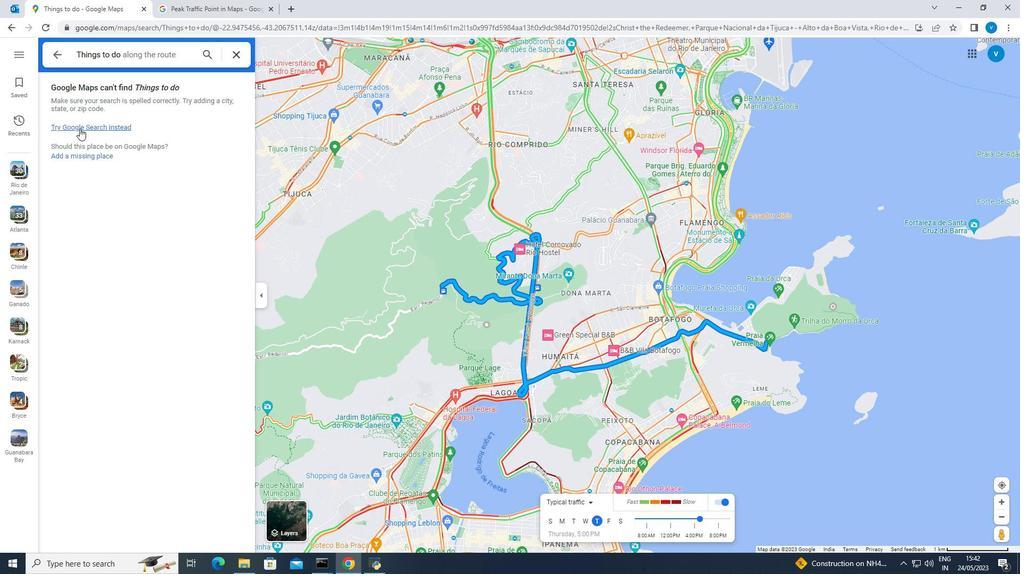 
Action: Mouse pressed left at (80, 128)
Screenshot: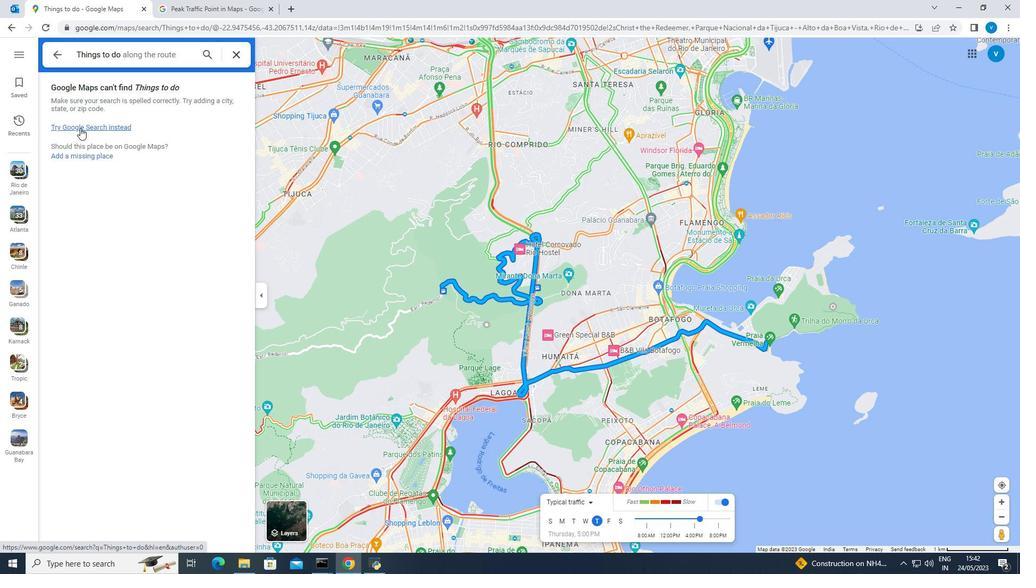 
Action: Mouse moved to (121, 12)
Screenshot: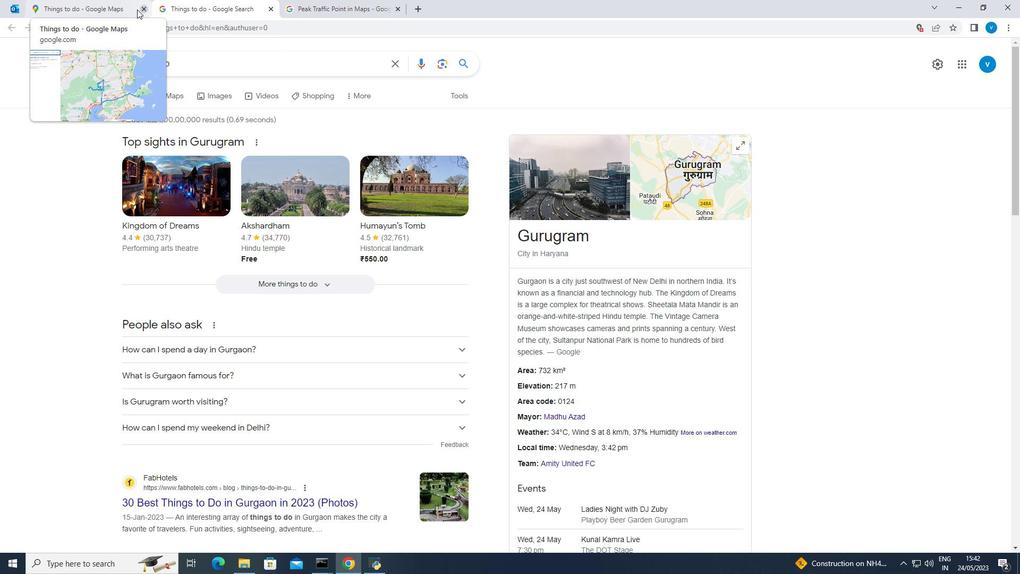 
Action: Mouse pressed left at (121, 12)
Screenshot: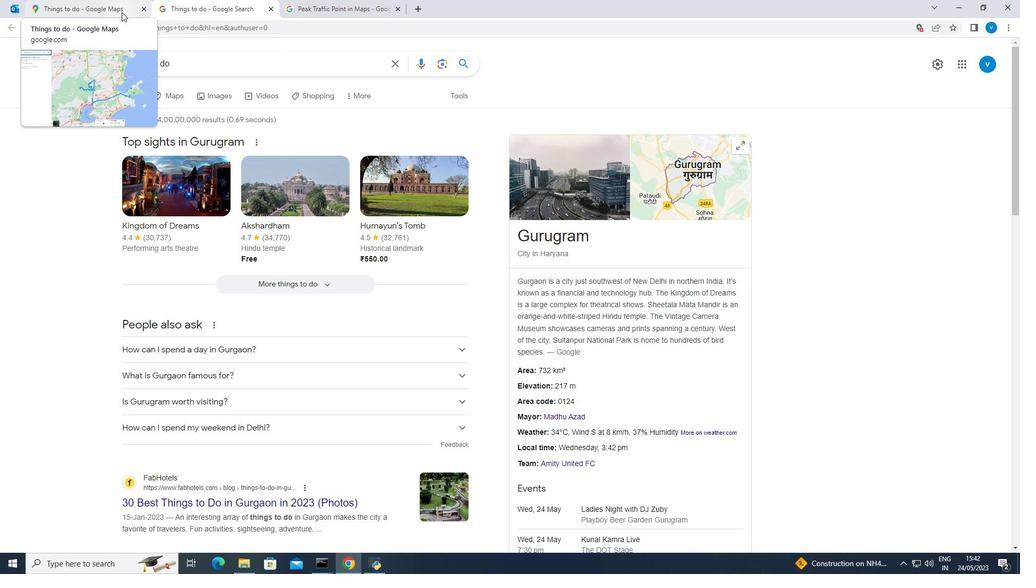 
Action: Mouse moved to (60, 55)
Screenshot: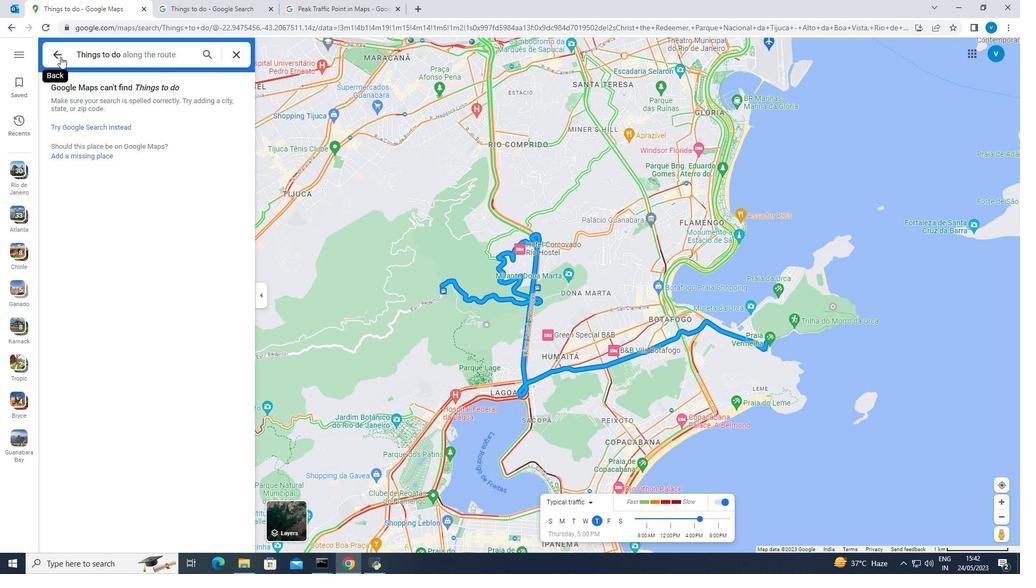 
Action: Mouse pressed left at (60, 55)
Screenshot: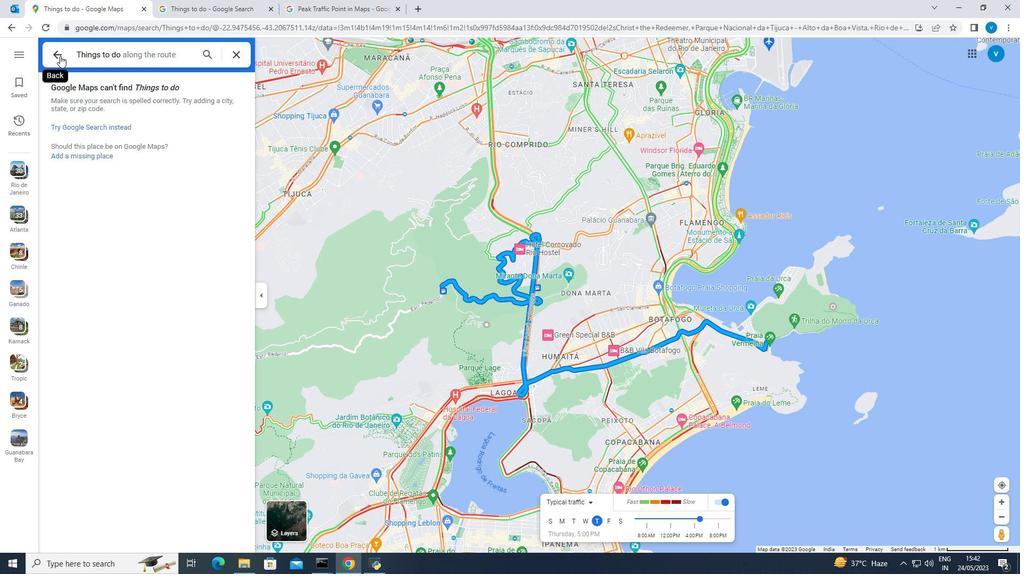 
Action: Mouse moved to (53, 54)
Screenshot: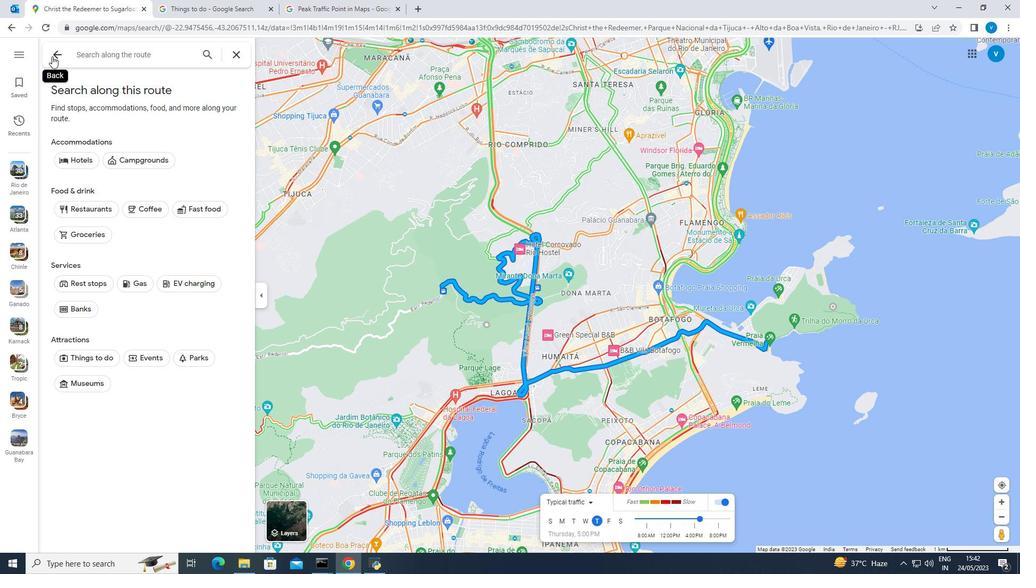 
Action: Mouse pressed left at (53, 54)
Screenshot: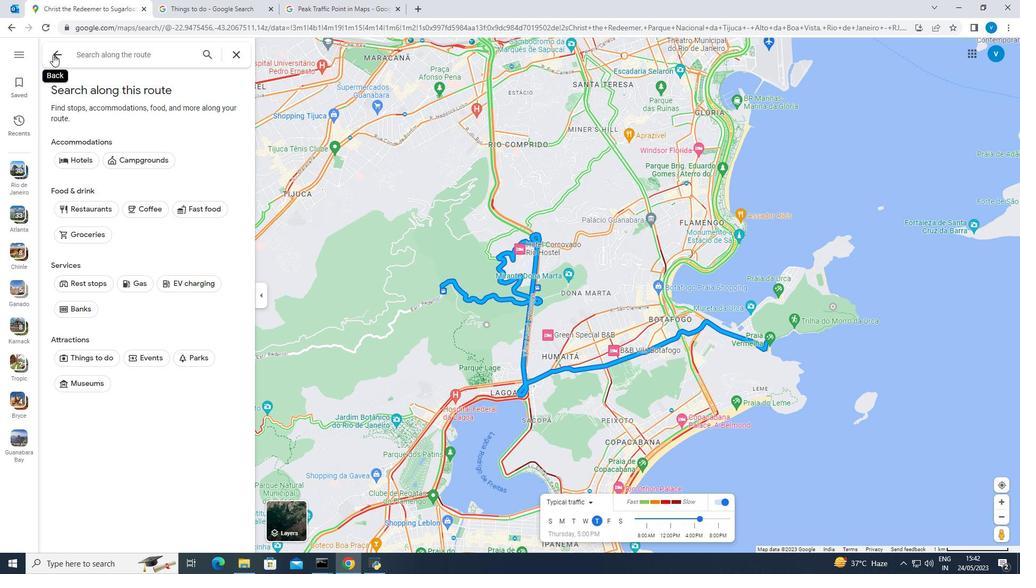 
Action: Mouse moved to (237, 56)
Screenshot: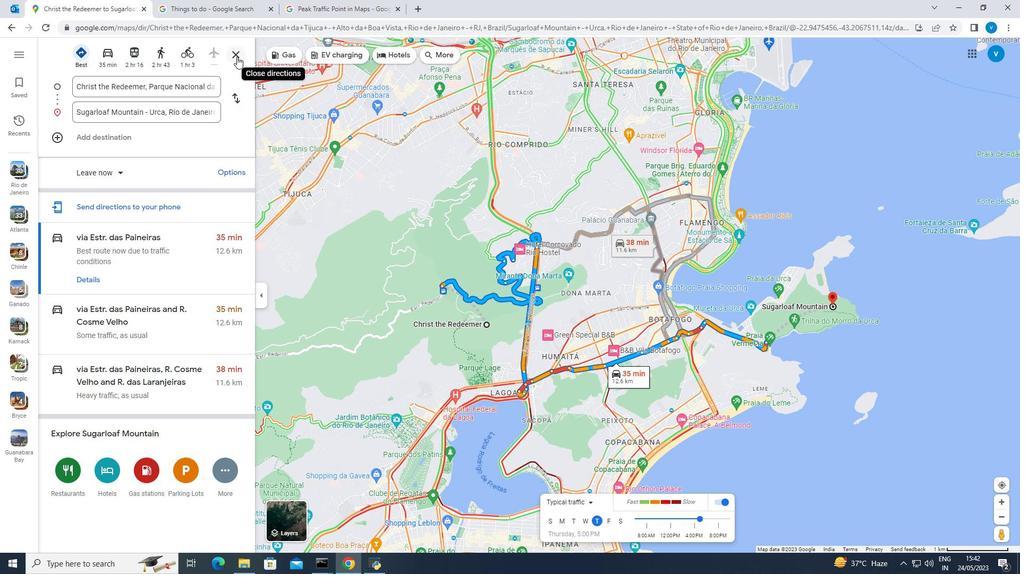 
Action: Mouse pressed left at (237, 56)
Screenshot: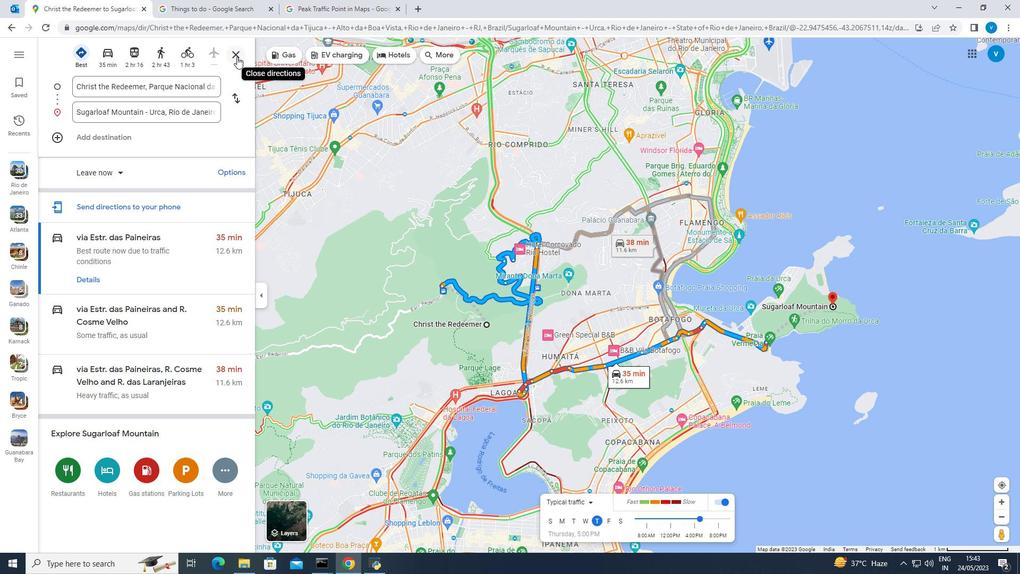 
Action: Mouse moved to (452, 228)
Screenshot: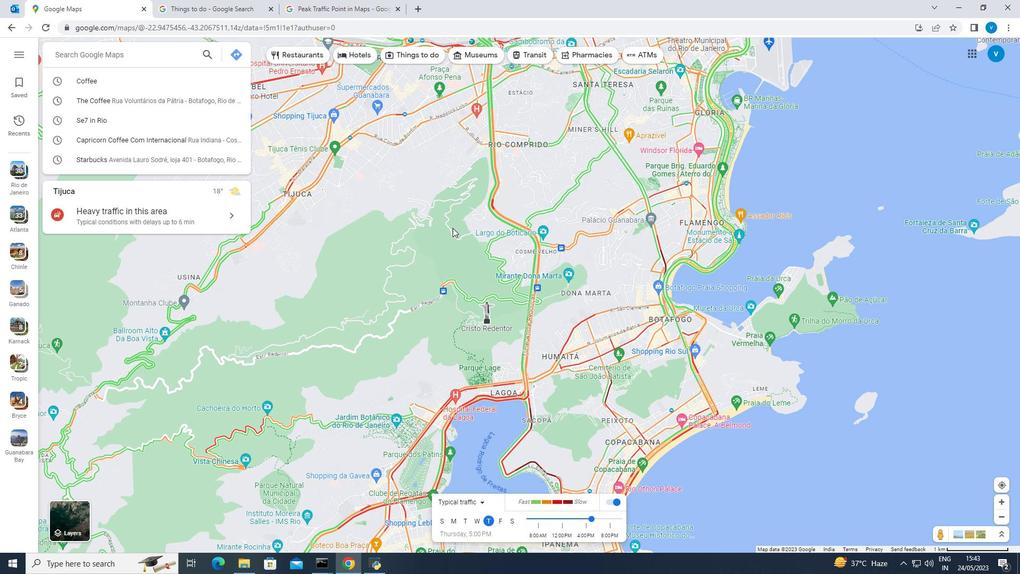 
Action: Mouse scrolled (452, 228) with delta (0, 0)
Screenshot: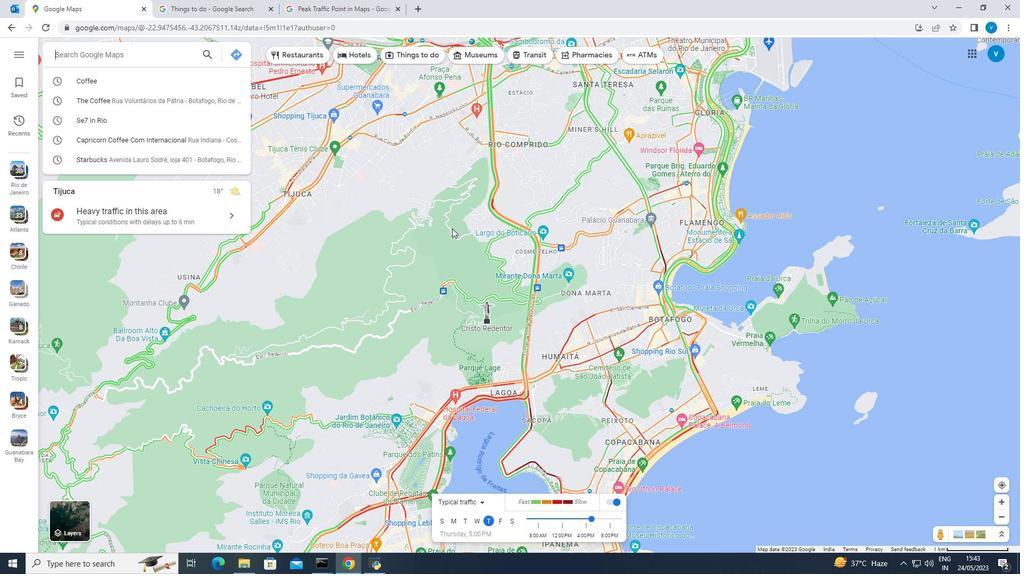 
Action: Mouse scrolled (452, 228) with delta (0, 0)
Screenshot: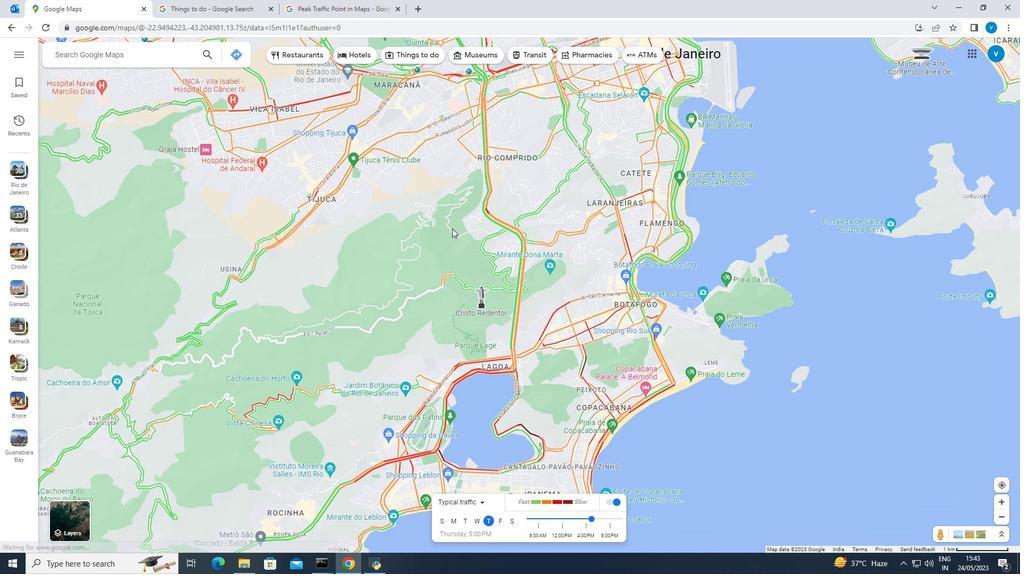 
Action: Mouse scrolled (452, 228) with delta (0, 0)
Screenshot: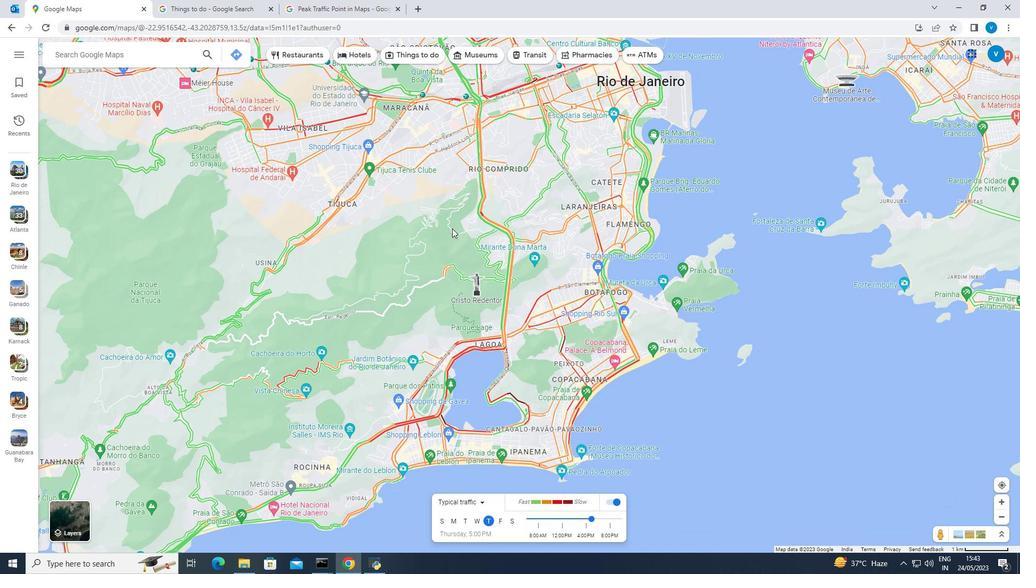 
Action: Mouse moved to (361, 256)
Screenshot: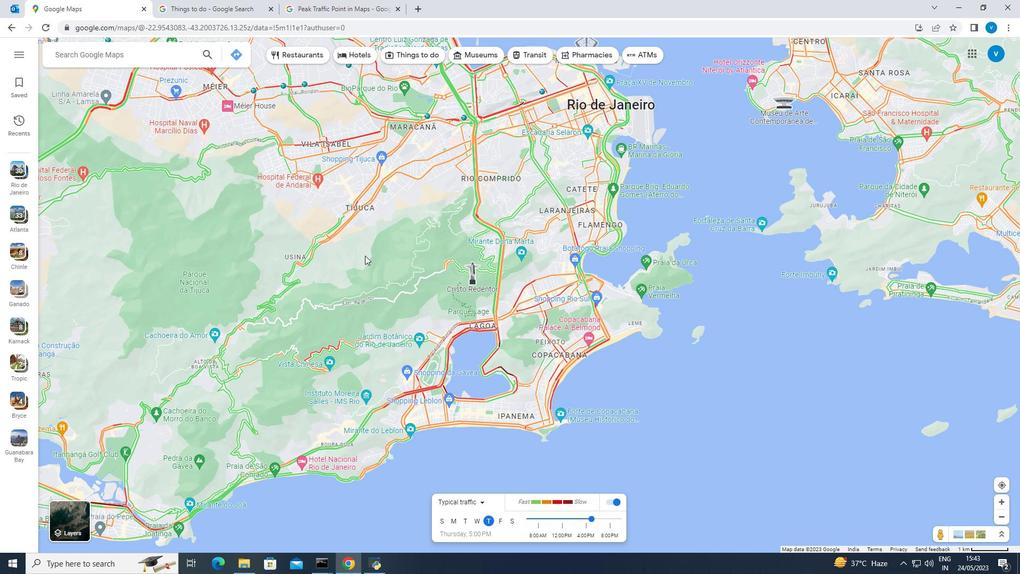 
Action: Mouse pressed left at (361, 256)
Screenshot: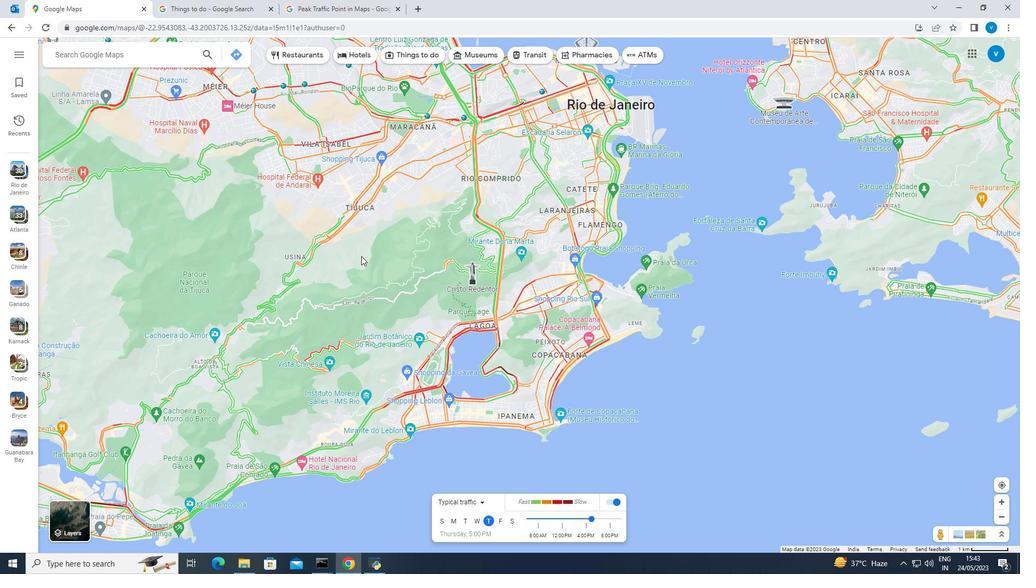 
Action: Mouse moved to (418, 317)
Screenshot: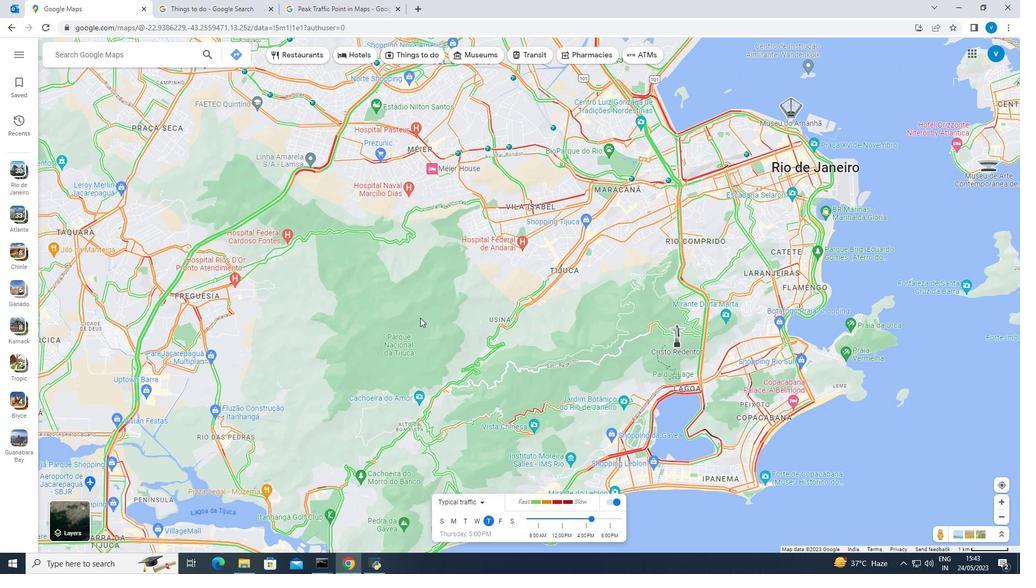 
Action: Mouse pressed left at (418, 317)
Screenshot: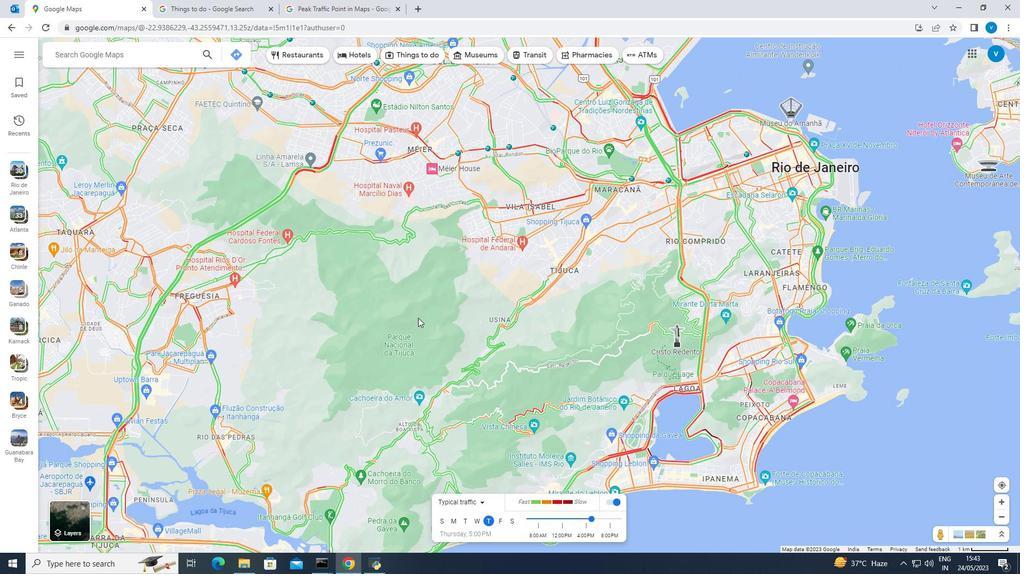 
Action: Mouse moved to (470, 324)
Screenshot: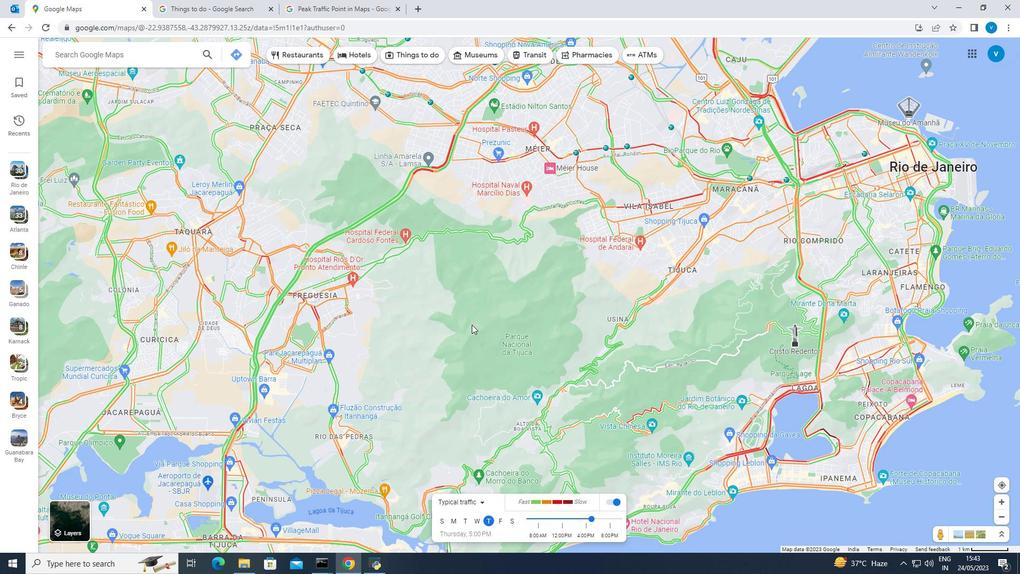 
Action: Mouse pressed left at (470, 324)
Screenshot: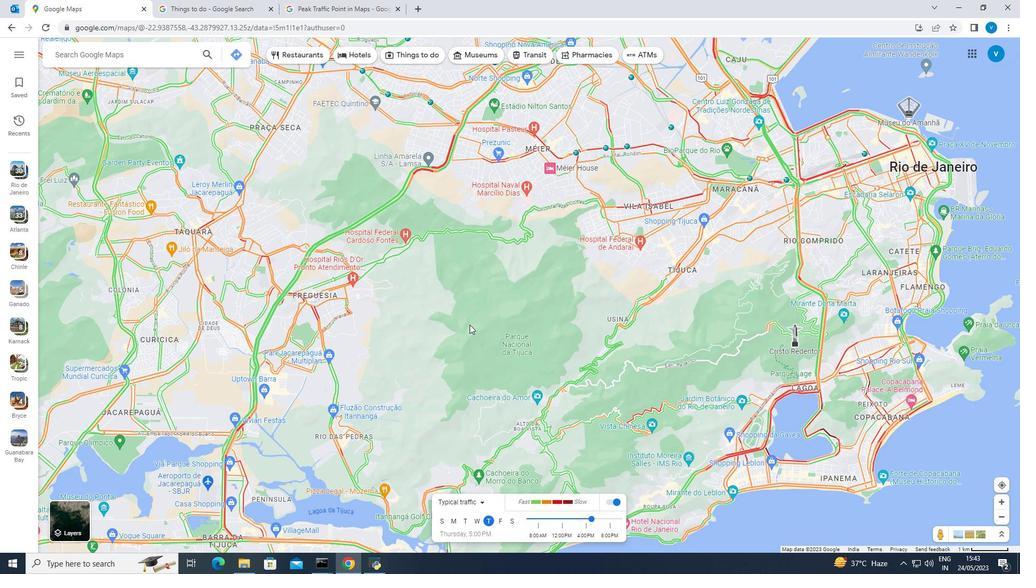 
Action: Mouse moved to (499, 331)
Screenshot: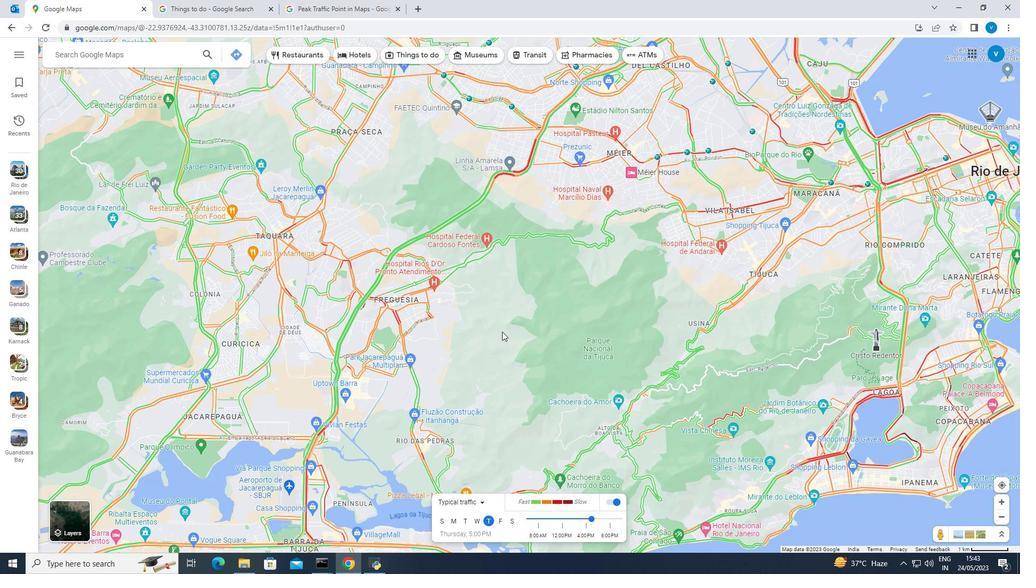 
Action: Mouse pressed left at (499, 331)
Screenshot: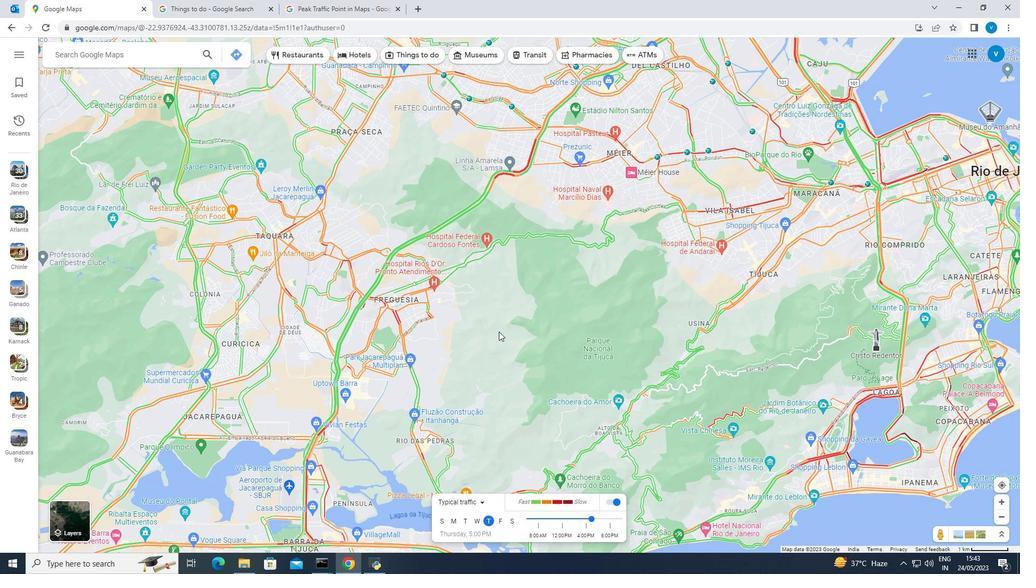 
Action: Mouse moved to (43, 281)
Screenshot: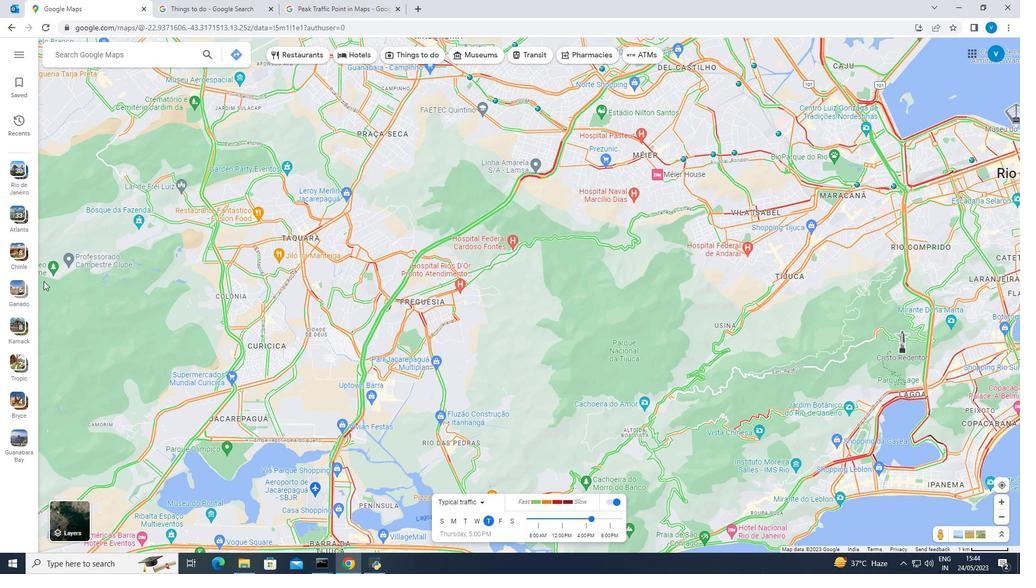 
Action: Mouse pressed left at (43, 281)
Screenshot: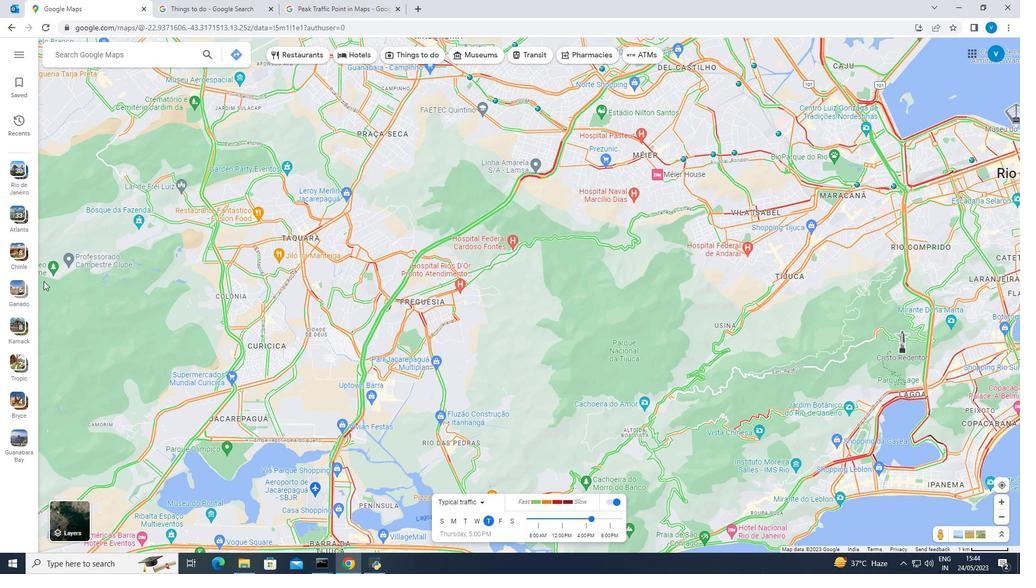 
Action: Mouse moved to (12, 48)
Screenshot: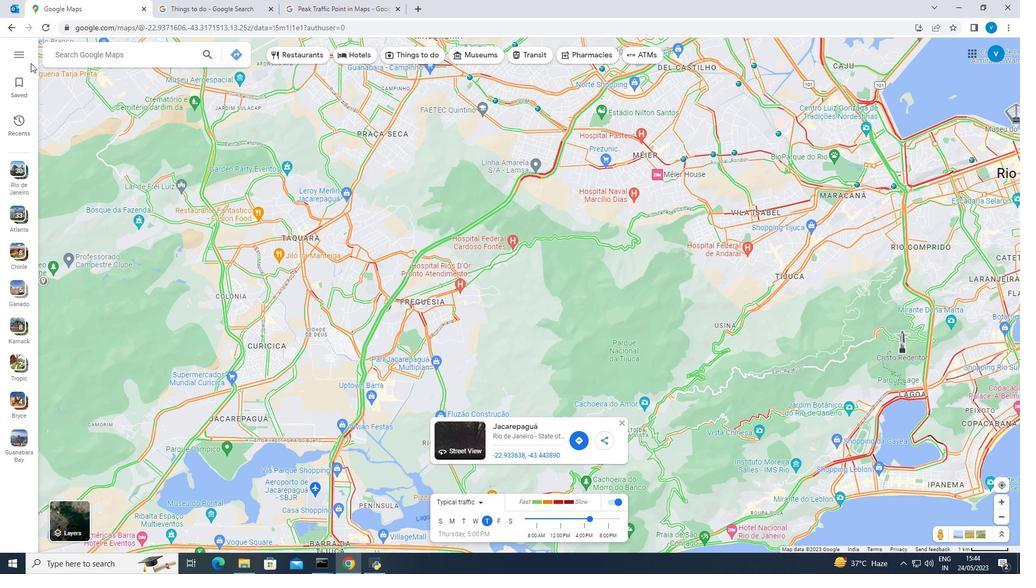 
Action: Mouse pressed left at (12, 48)
Screenshot: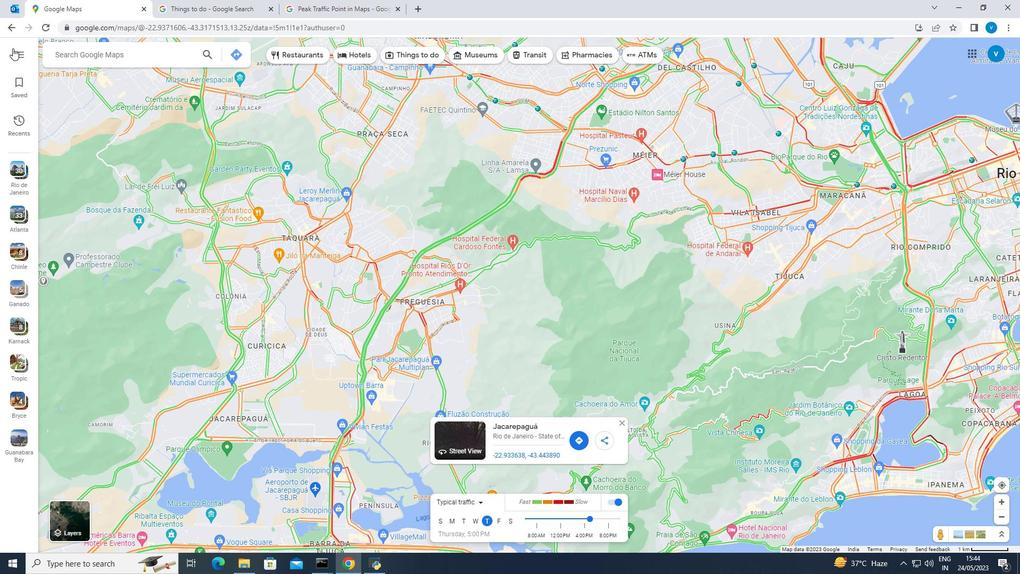 
Action: Mouse moved to (79, 329)
Screenshot: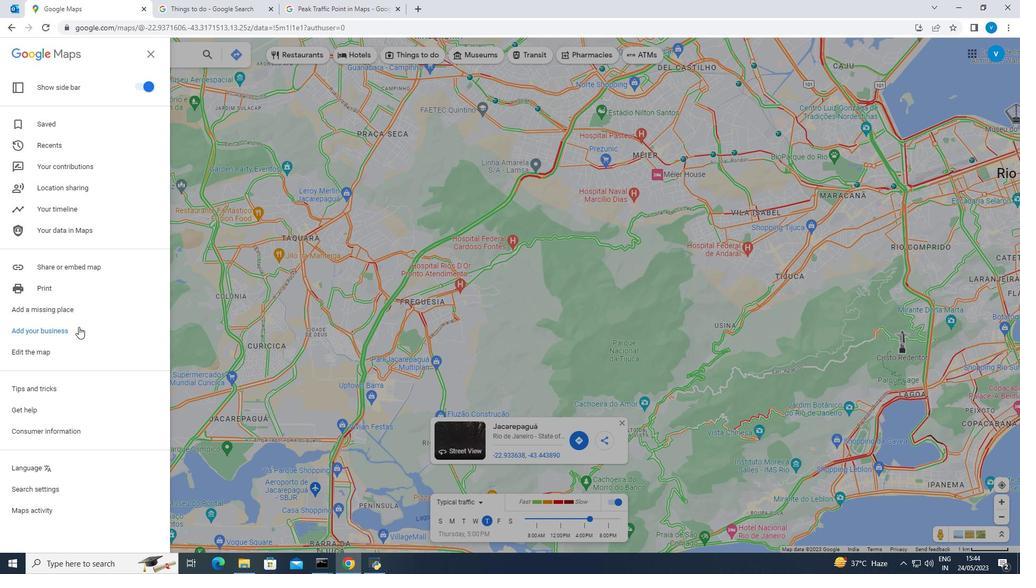 
Action: Mouse scrolled (79, 328) with delta (0, 0)
Screenshot: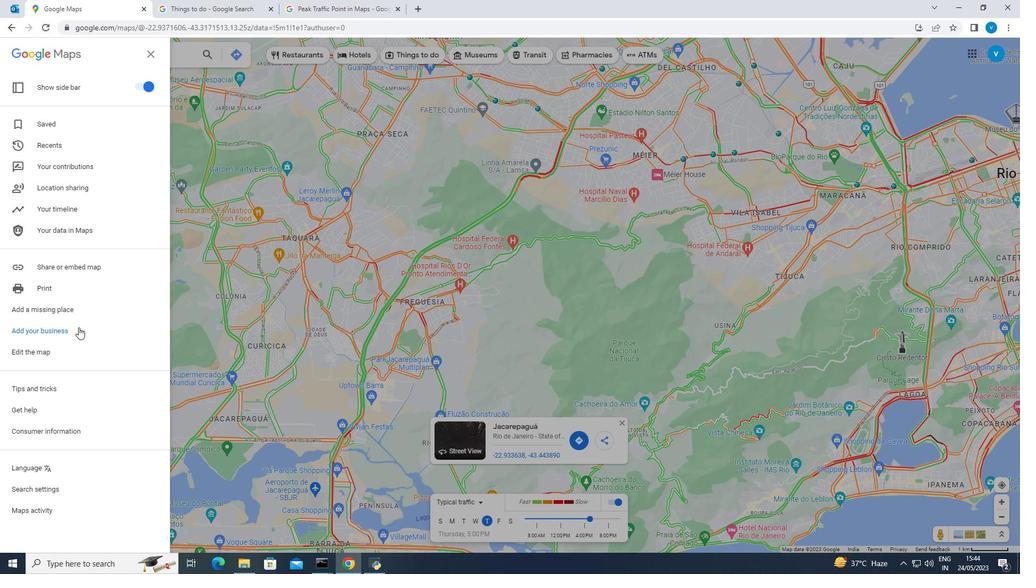 
Action: Mouse moved to (80, 330)
Screenshot: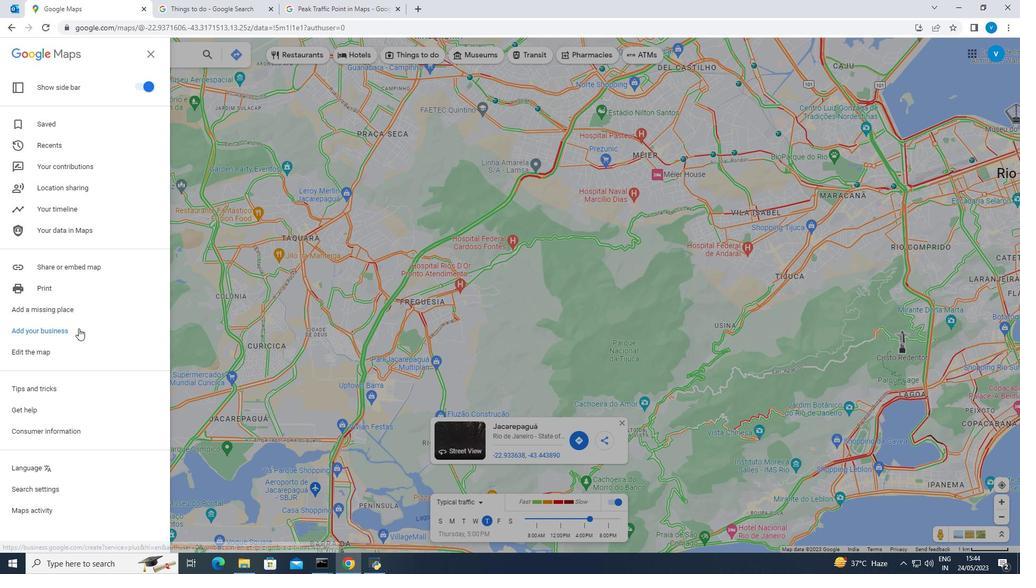 
Action: Mouse scrolled (80, 330) with delta (0, 0)
Screenshot: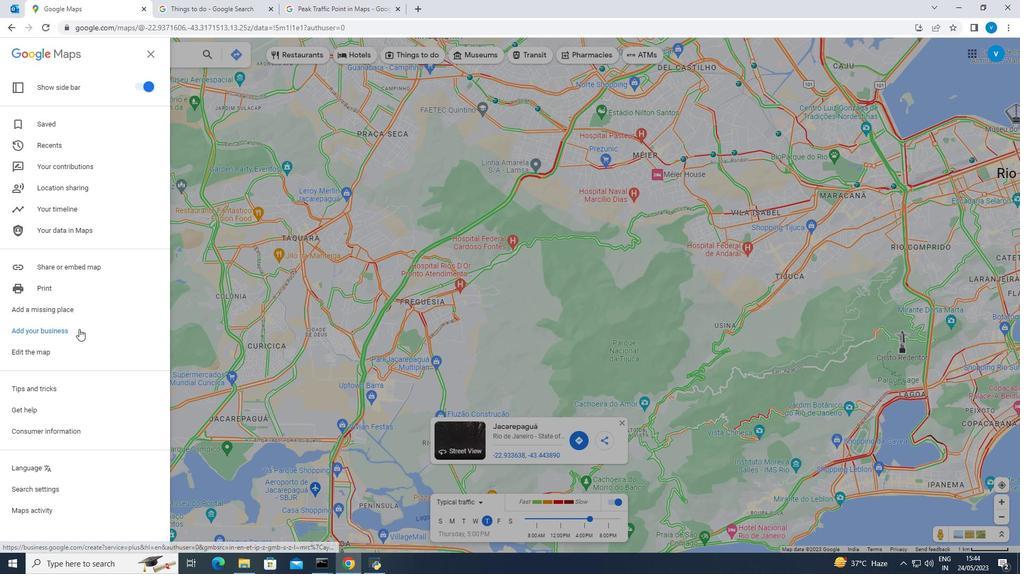
Action: Mouse moved to (80, 330)
Screenshot: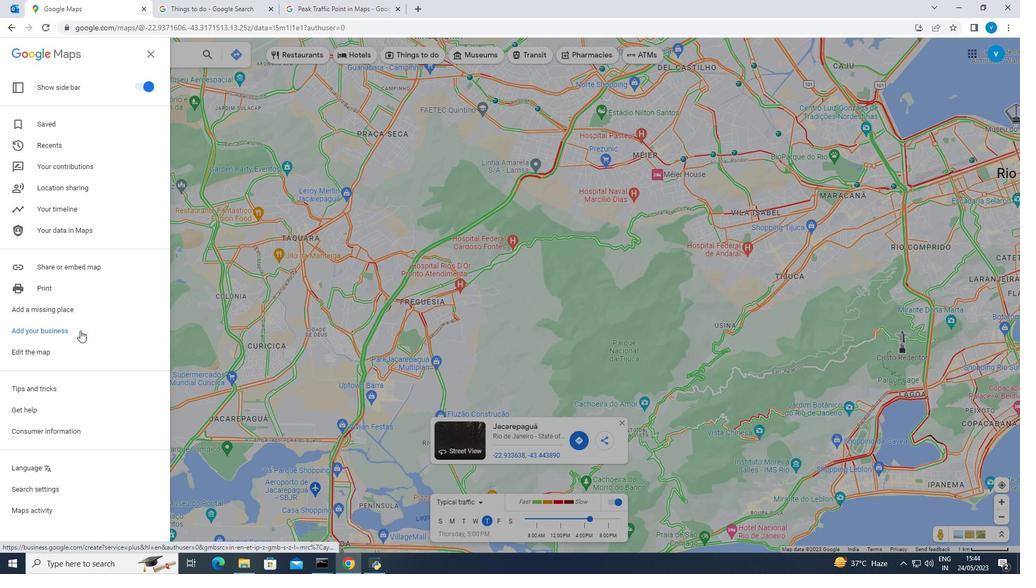 
Action: Mouse scrolled (80, 330) with delta (0, 0)
Screenshot: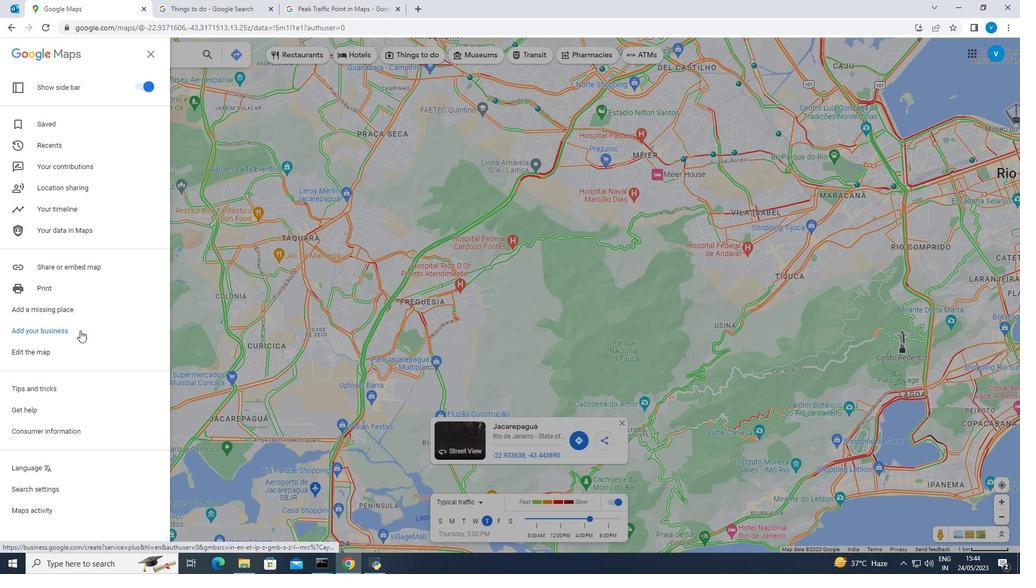 
Action: Mouse scrolled (80, 330) with delta (0, 0)
Screenshot: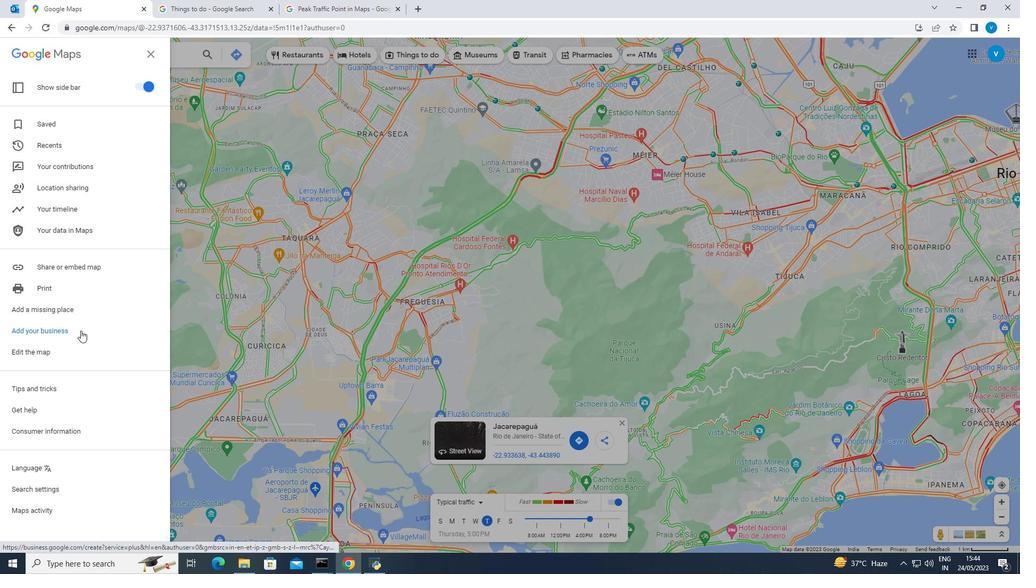 
Action: Mouse moved to (177, 246)
Screenshot: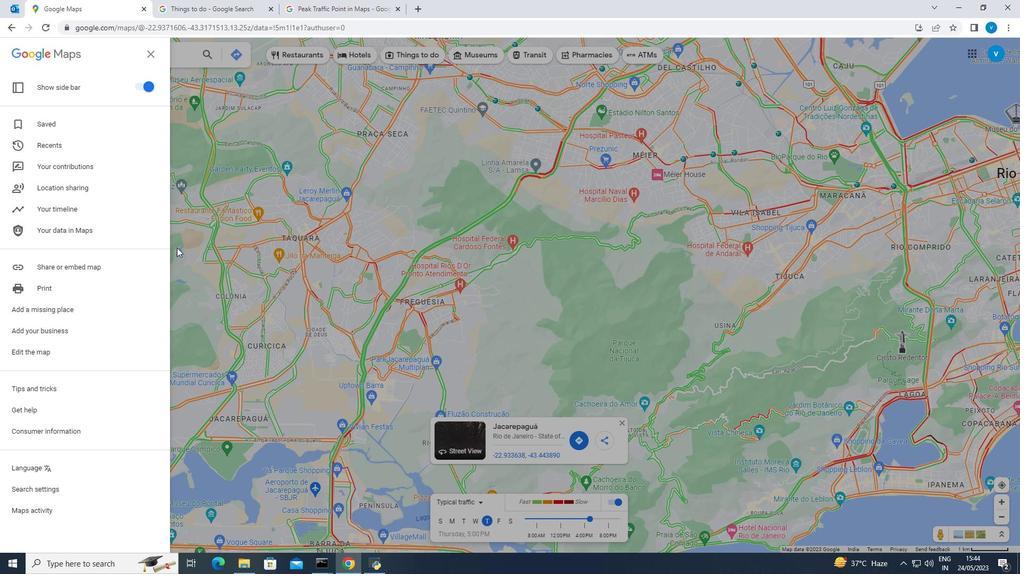 
Action: Mouse pressed left at (177, 246)
Screenshot: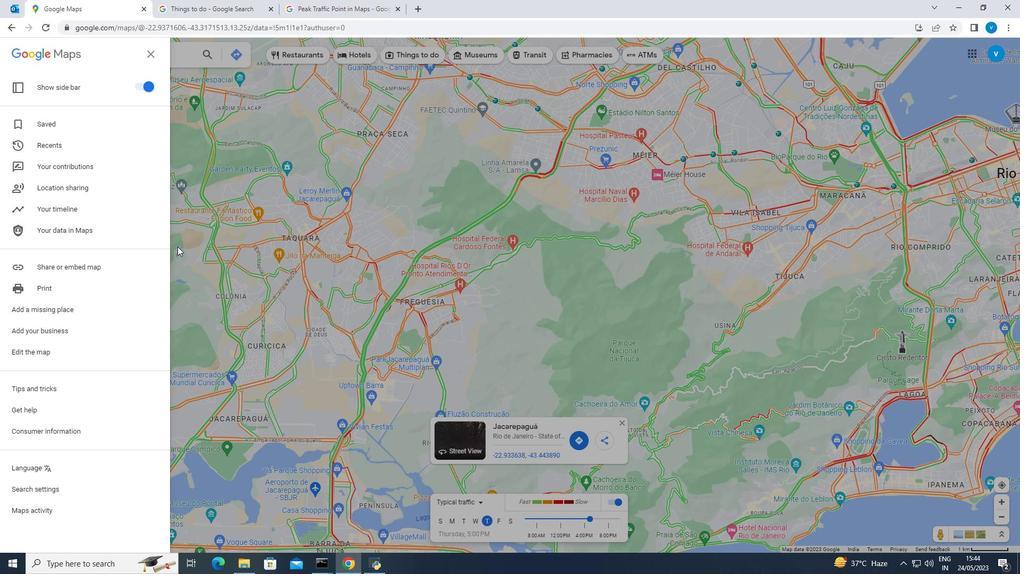 
Action: Mouse moved to (180, 243)
Screenshot: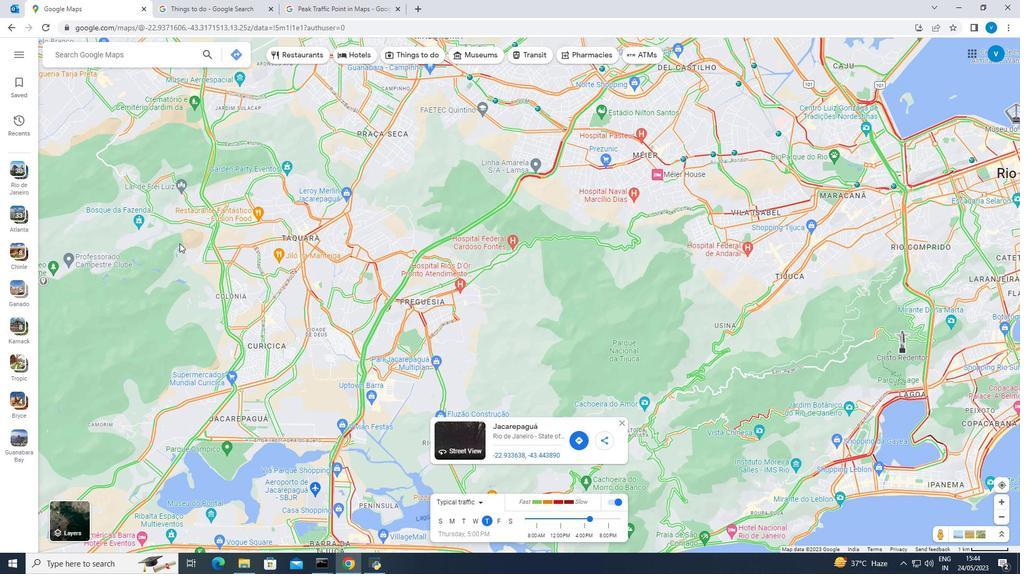 
